 Task: Look for space in Gaya, India from 2nd September, 2023 to 10th September, 2023 for 1 adult in price range Rs.5000 to Rs.16000. Place can be private room with 1  bedroom having 1 bed and 1 bathroom. Property type can be house, flat, guest house, hotel. Amenities needed are: washing machine. Booking option can be shelf check-in. Required host language is English.
Action: Mouse moved to (433, 110)
Screenshot: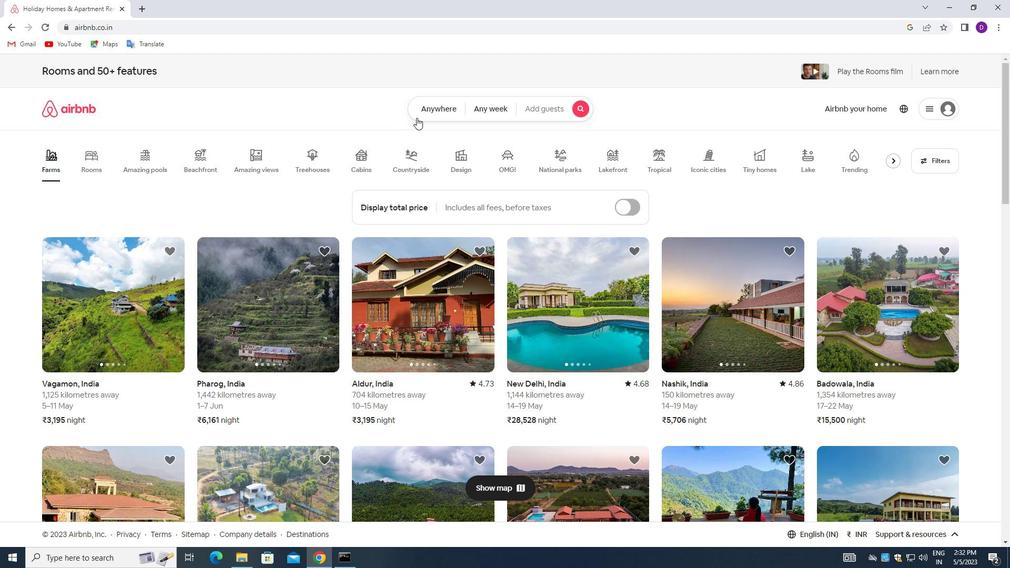 
Action: Mouse pressed left at (433, 110)
Screenshot: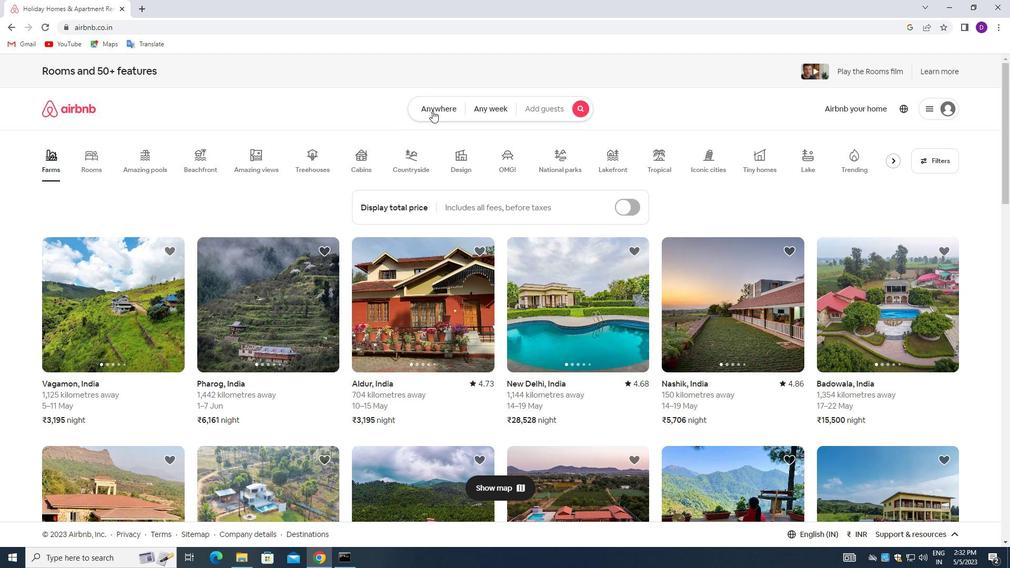
Action: Mouse moved to (397, 151)
Screenshot: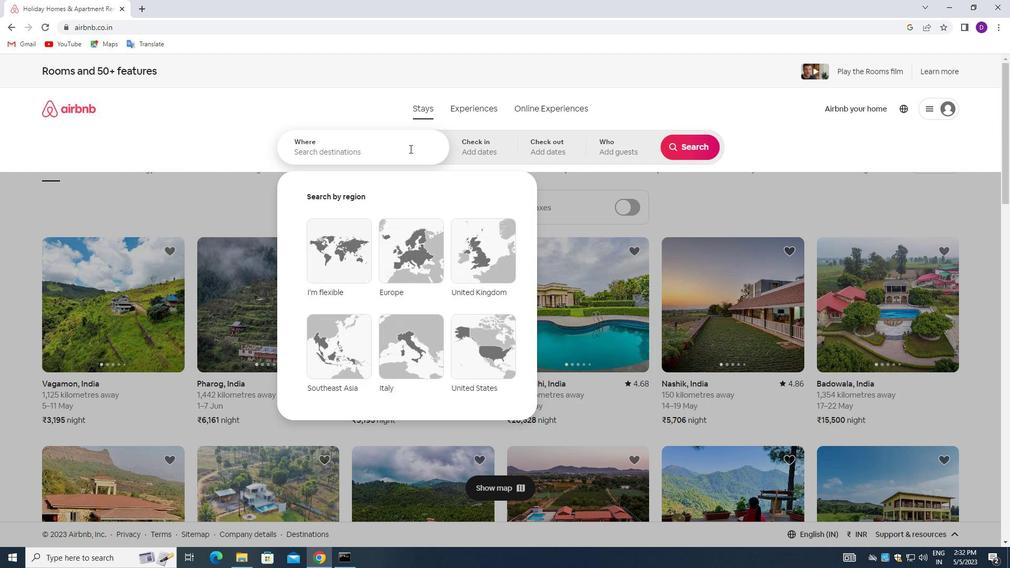 
Action: Mouse pressed left at (397, 151)
Screenshot: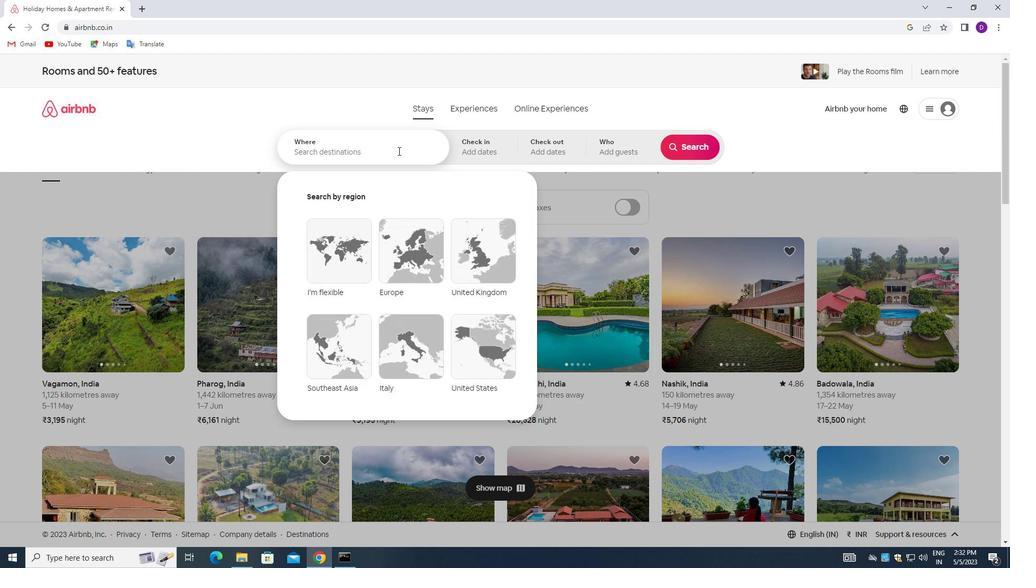 
Action: Mouse moved to (243, 131)
Screenshot: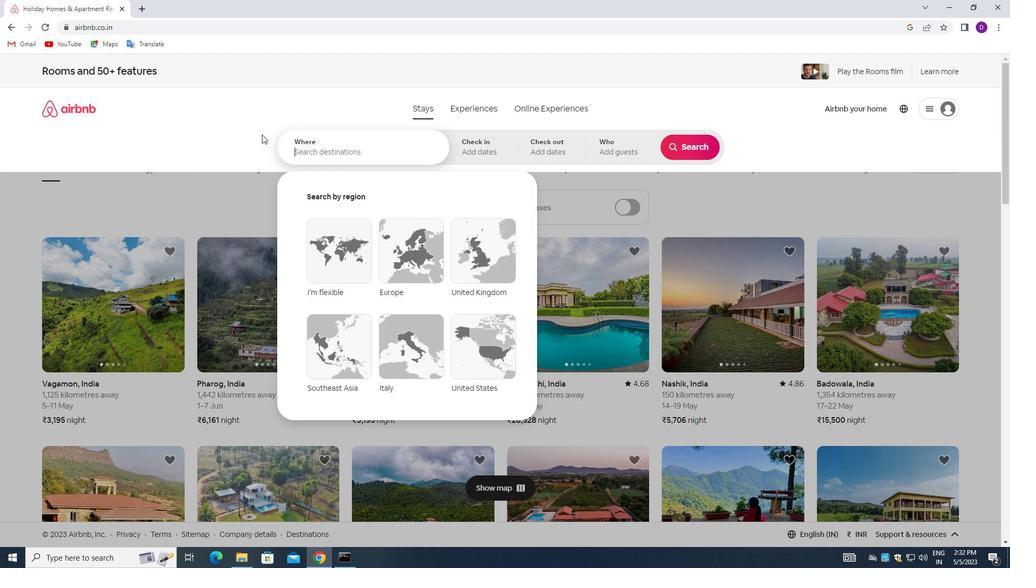 
Action: Key pressed <Key.shift_r>Gaya,<Key.space><Key.shift>INDIA<Key.enter>
Screenshot: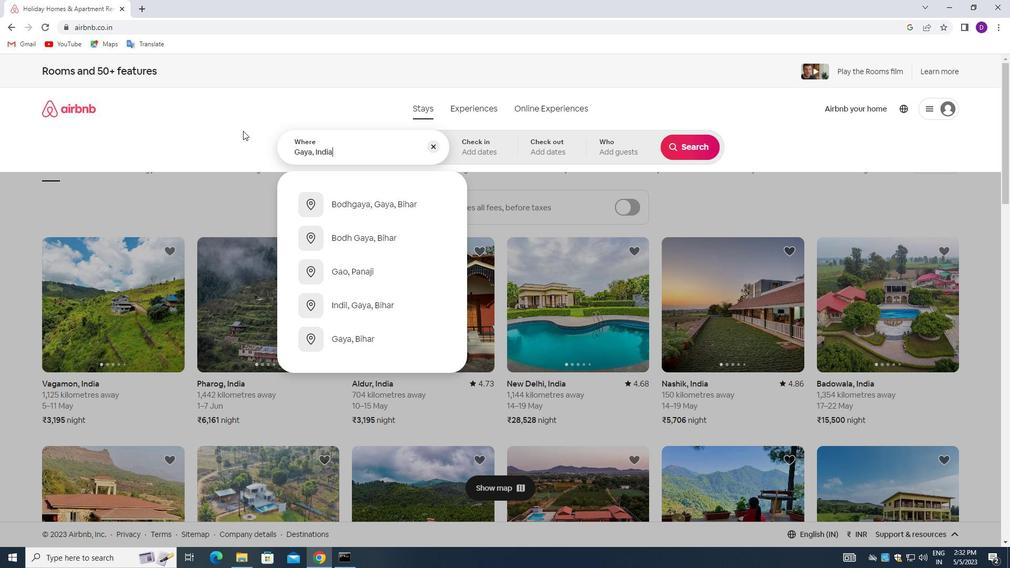 
Action: Mouse moved to (682, 232)
Screenshot: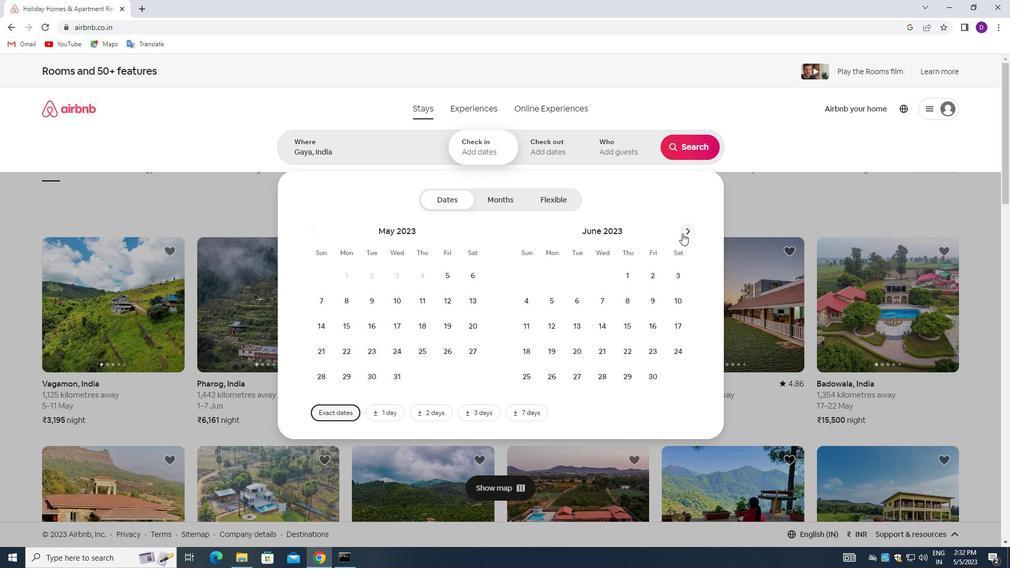 
Action: Mouse pressed left at (682, 232)
Screenshot: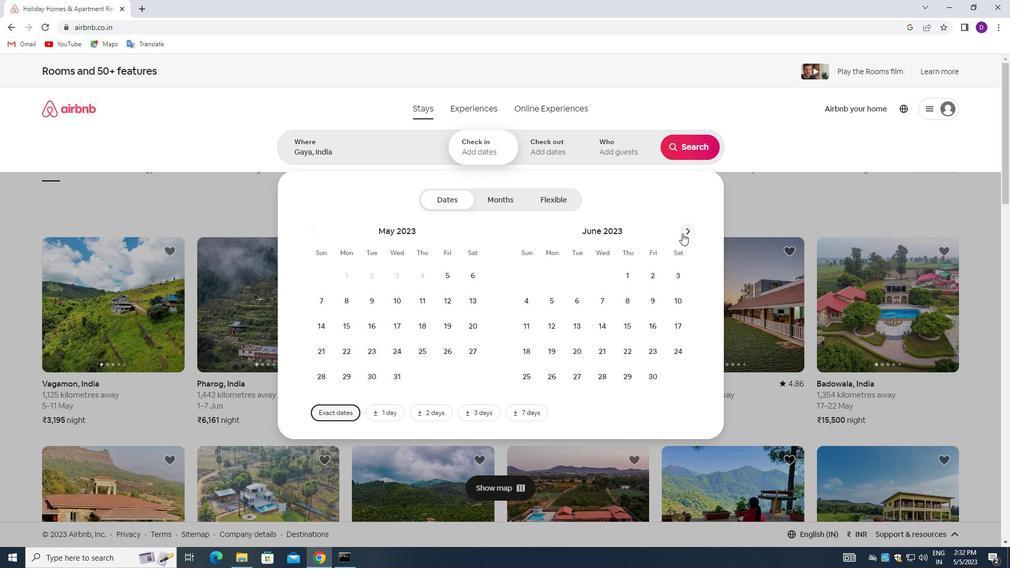 
Action: Mouse pressed left at (682, 232)
Screenshot: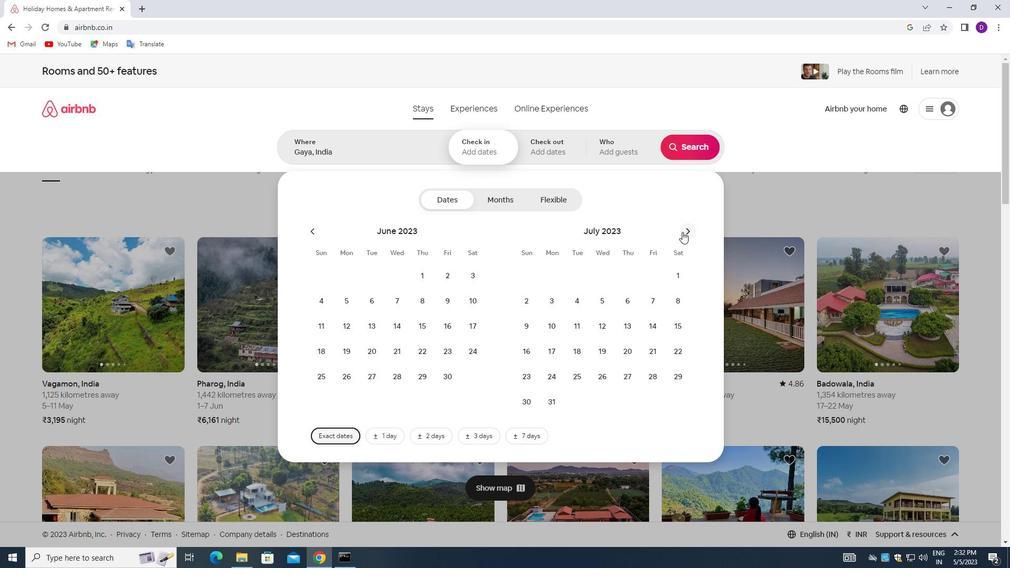 
Action: Mouse pressed left at (682, 232)
Screenshot: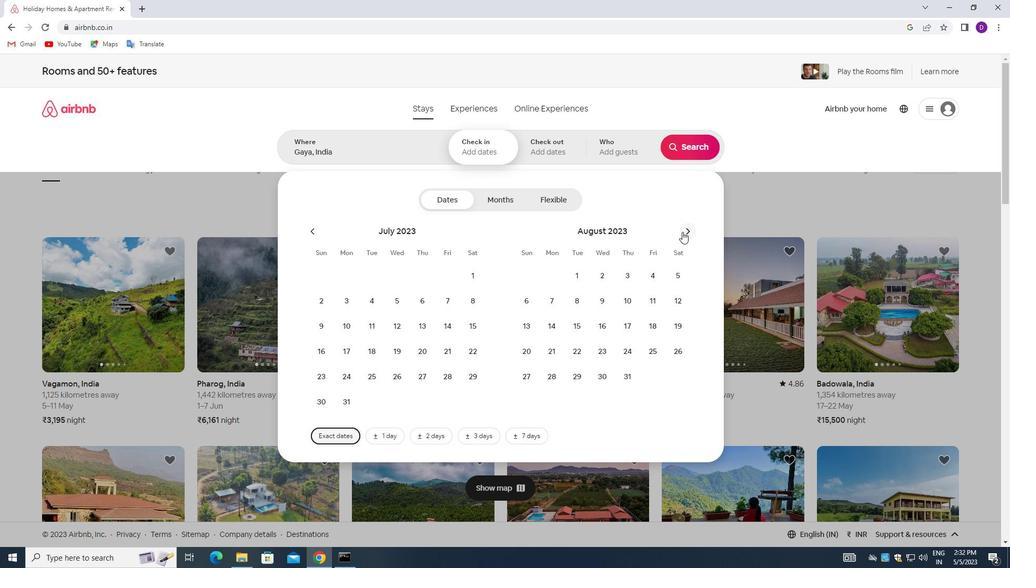 
Action: Mouse moved to (671, 271)
Screenshot: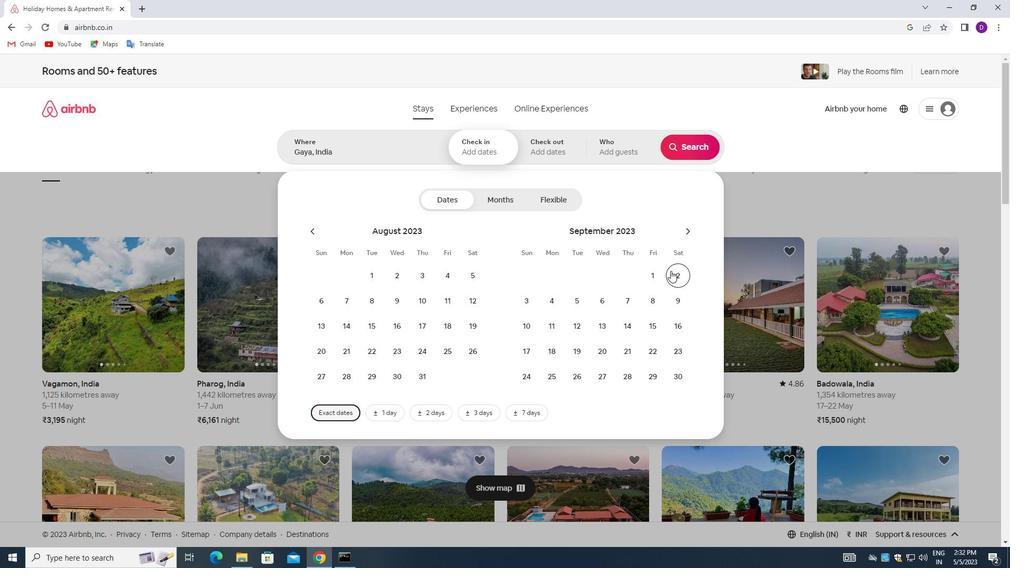 
Action: Mouse pressed left at (671, 271)
Screenshot: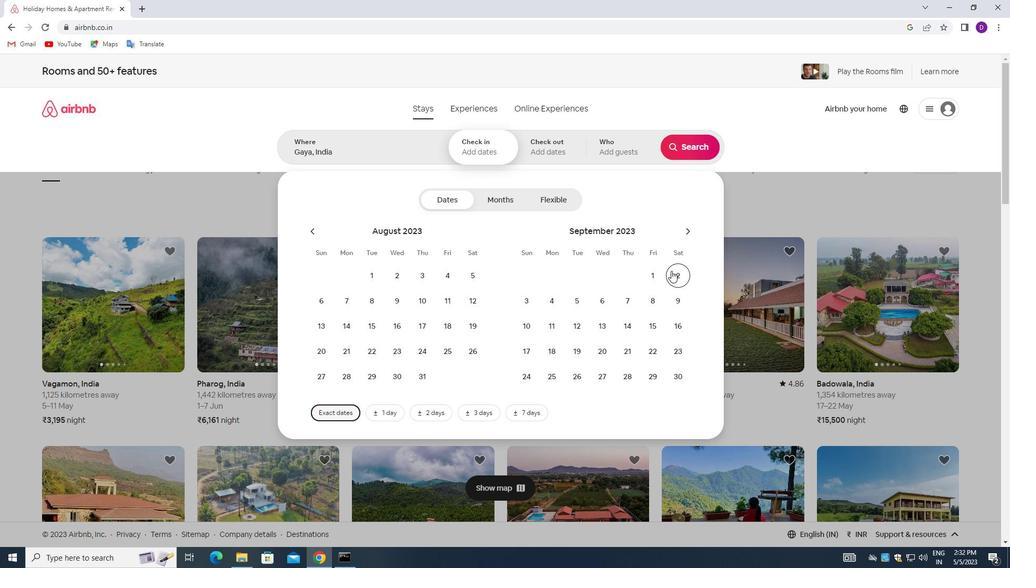 
Action: Mouse moved to (520, 323)
Screenshot: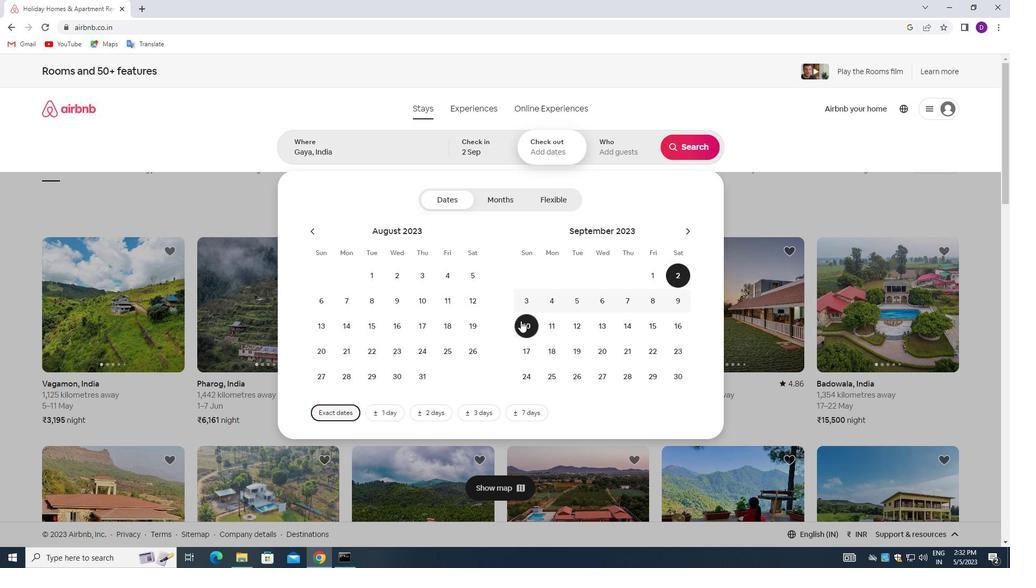 
Action: Mouse pressed left at (520, 323)
Screenshot: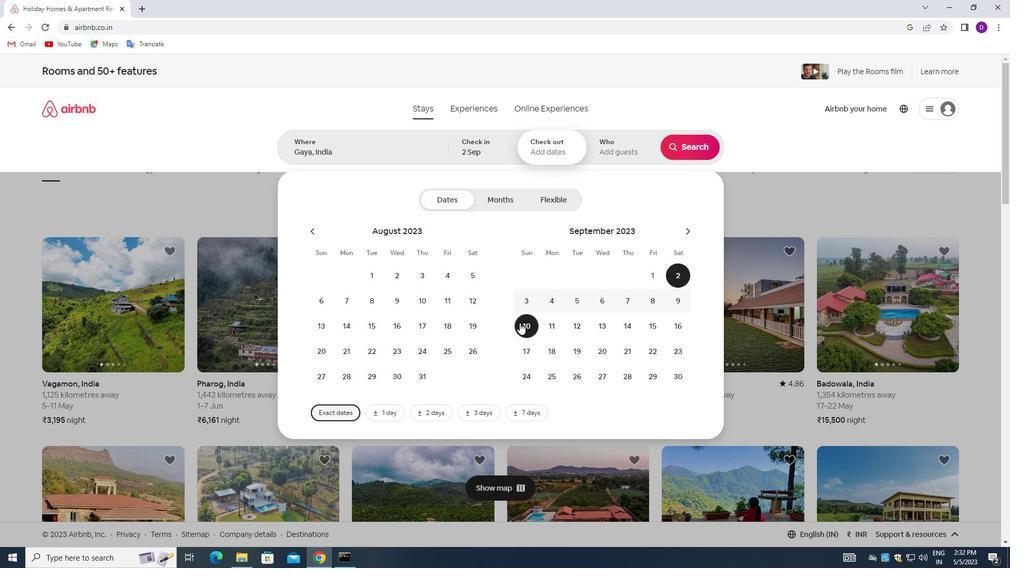 
Action: Mouse moved to (606, 142)
Screenshot: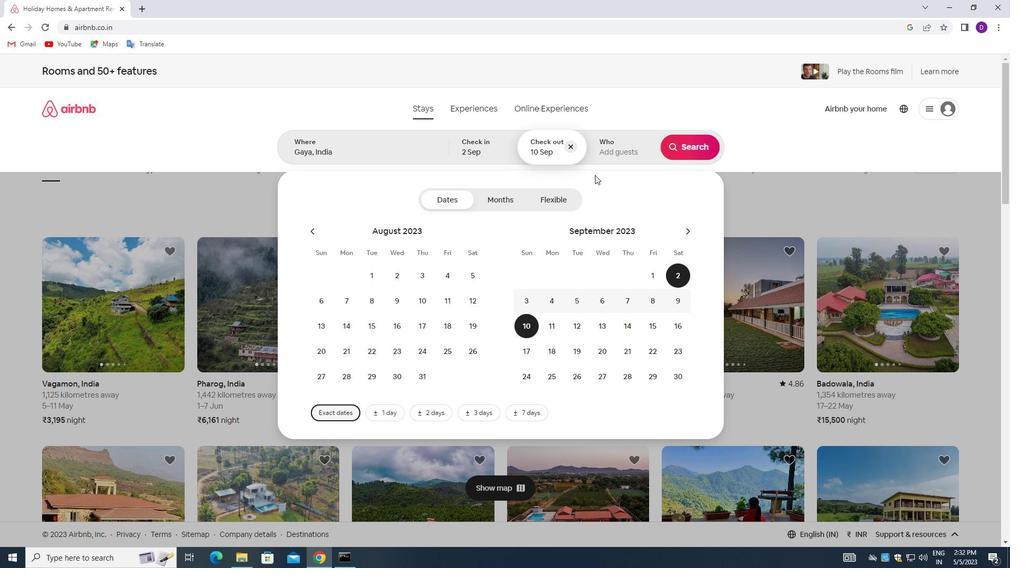 
Action: Mouse pressed left at (606, 142)
Screenshot: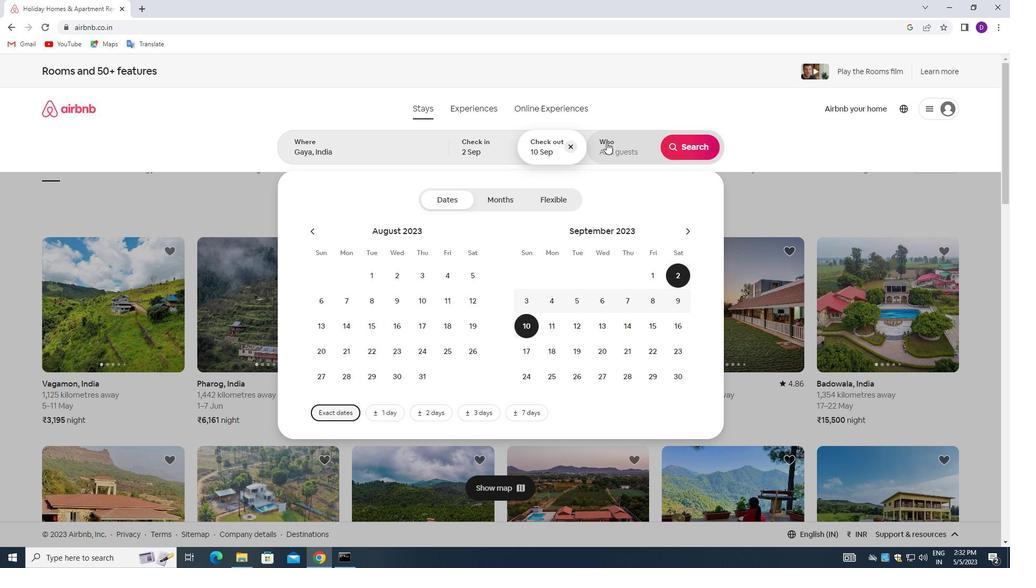 
Action: Mouse moved to (693, 208)
Screenshot: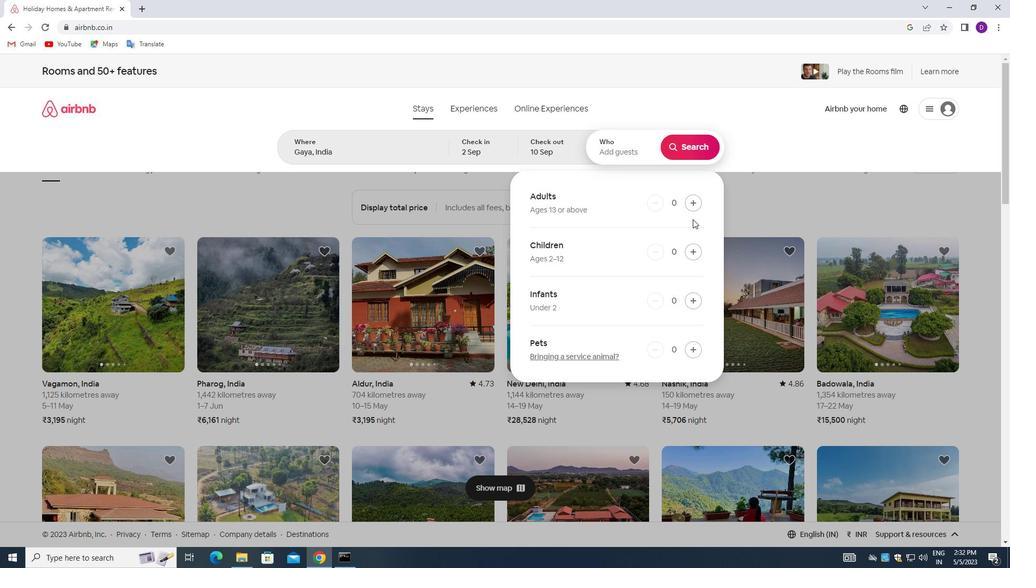 
Action: Mouse pressed left at (693, 208)
Screenshot: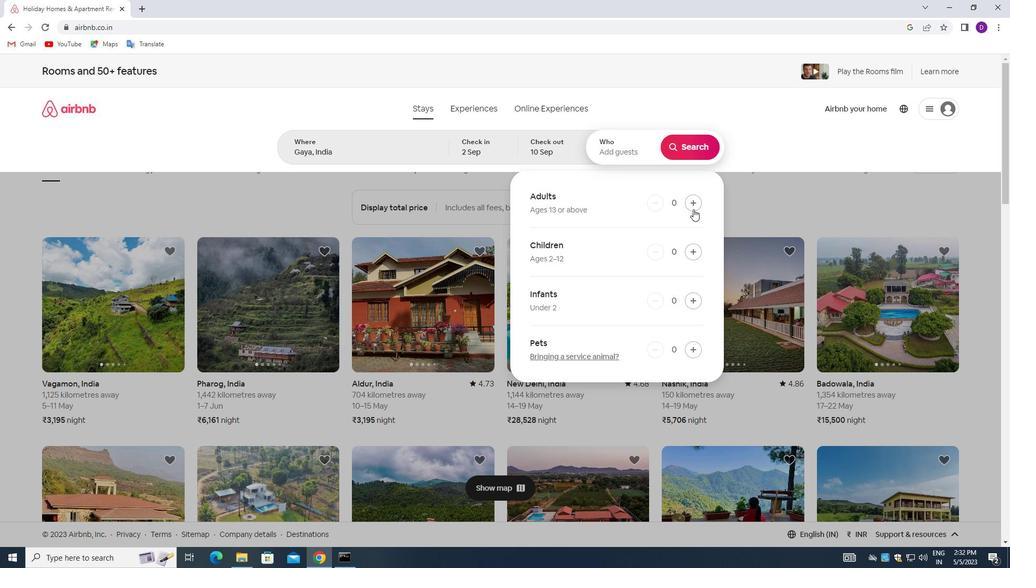 
Action: Mouse moved to (683, 148)
Screenshot: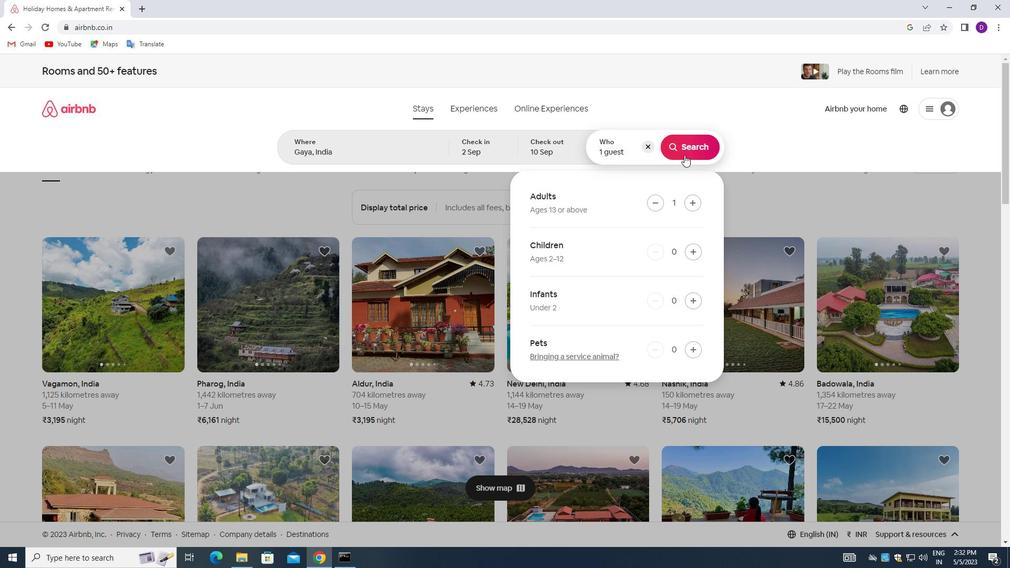 
Action: Mouse pressed left at (683, 148)
Screenshot: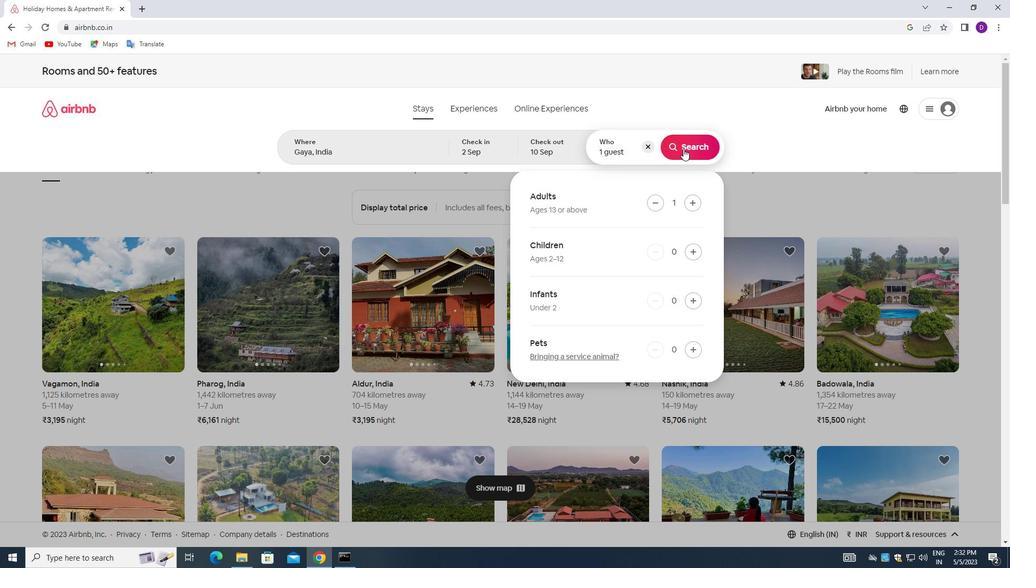 
Action: Mouse moved to (955, 114)
Screenshot: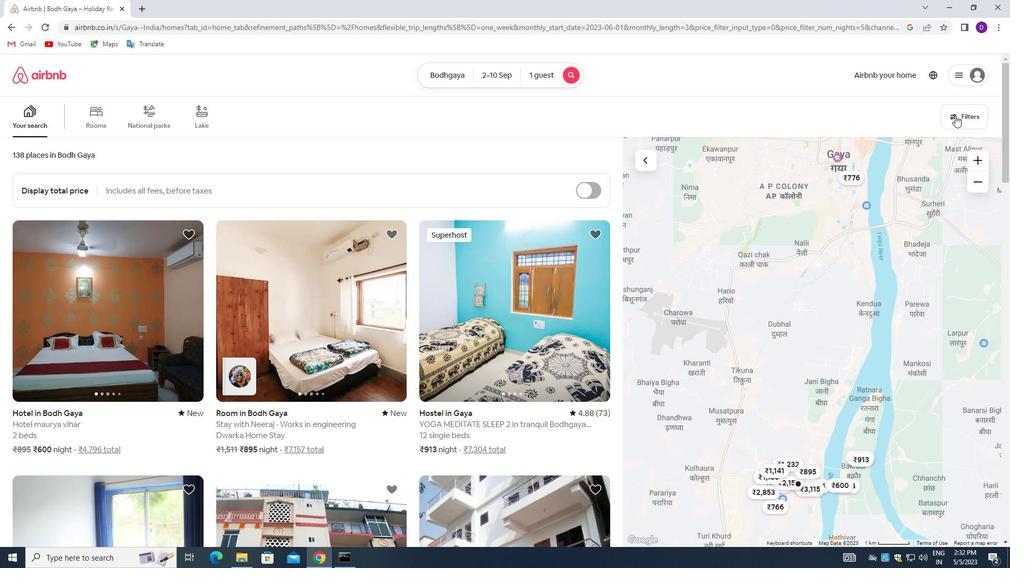 
Action: Mouse pressed left at (955, 114)
Screenshot: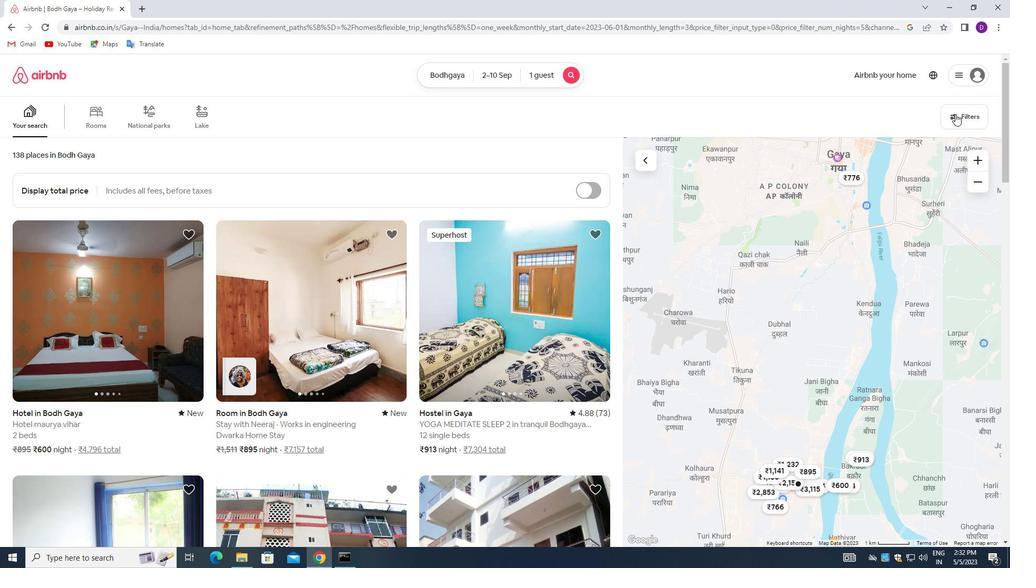 
Action: Mouse moved to (432, 324)
Screenshot: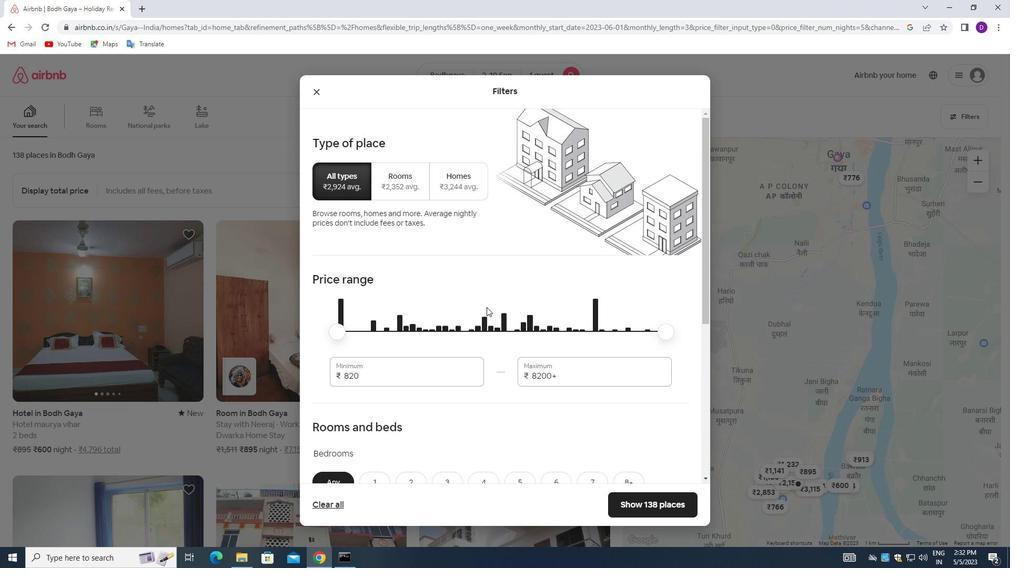 
Action: Mouse scrolled (432, 323) with delta (0, 0)
Screenshot: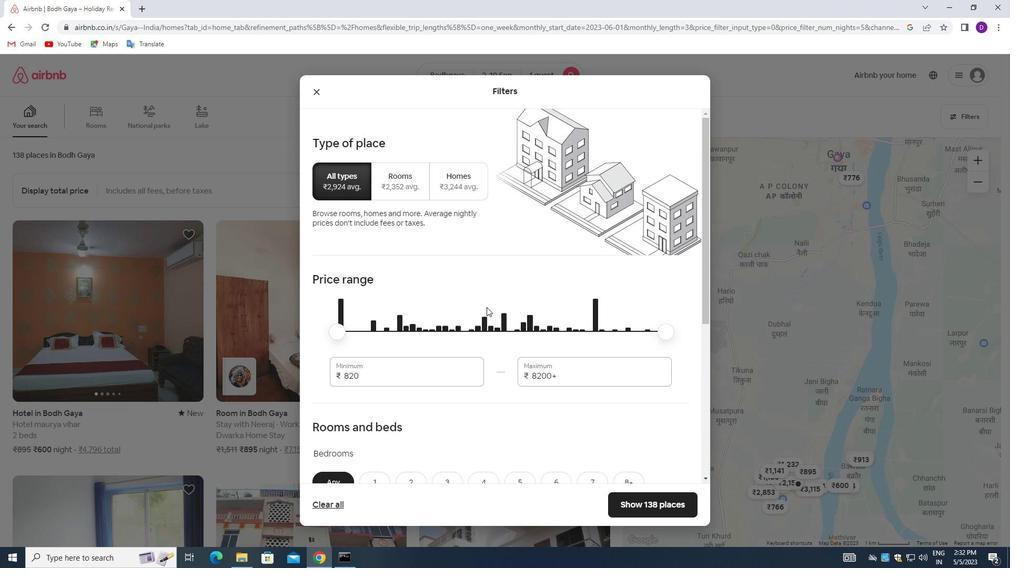 
Action: Mouse moved to (366, 320)
Screenshot: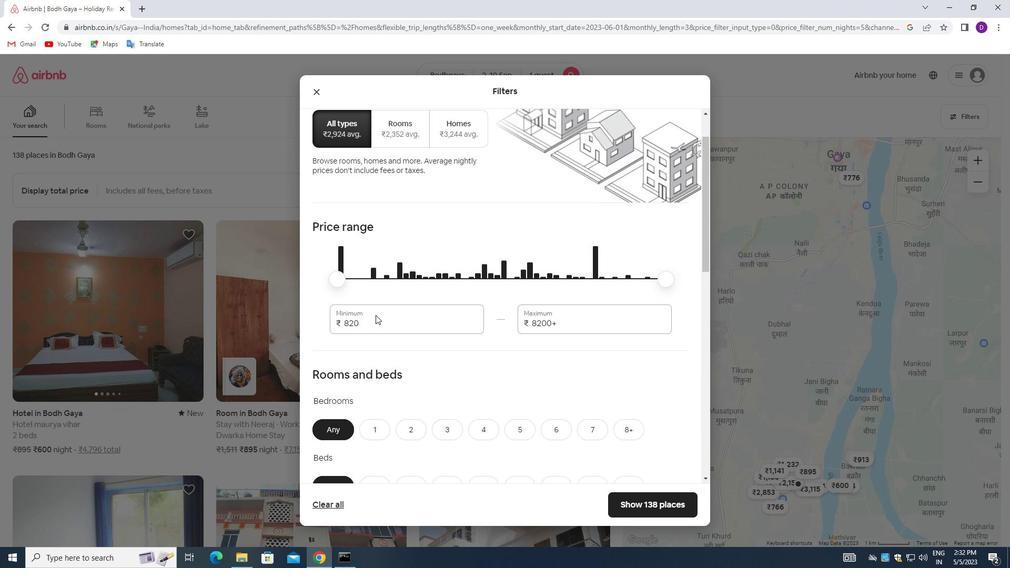 
Action: Mouse pressed left at (366, 320)
Screenshot: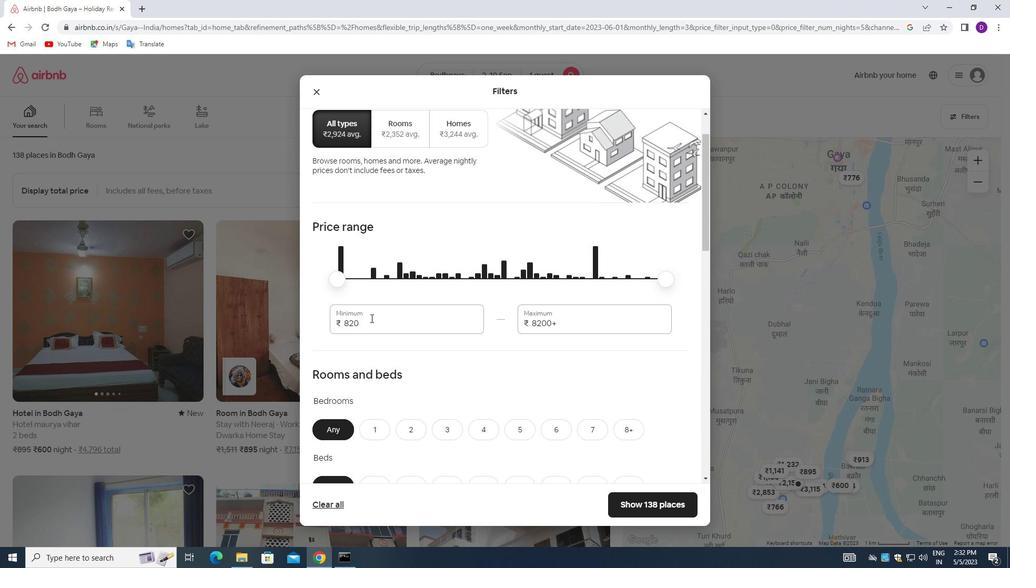
Action: Mouse pressed left at (366, 320)
Screenshot: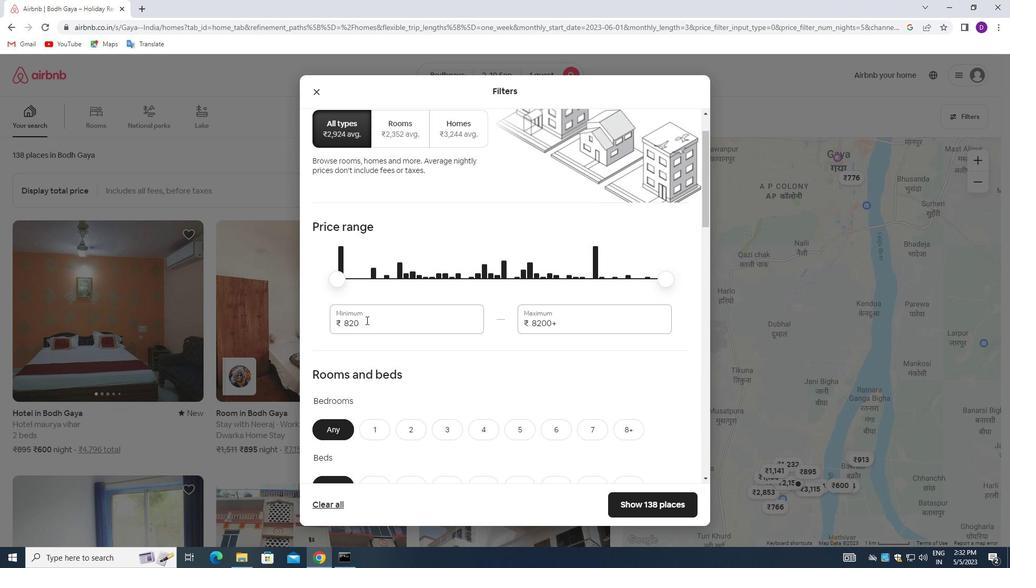 
Action: Key pressed 5000<Key.tab>16000
Screenshot: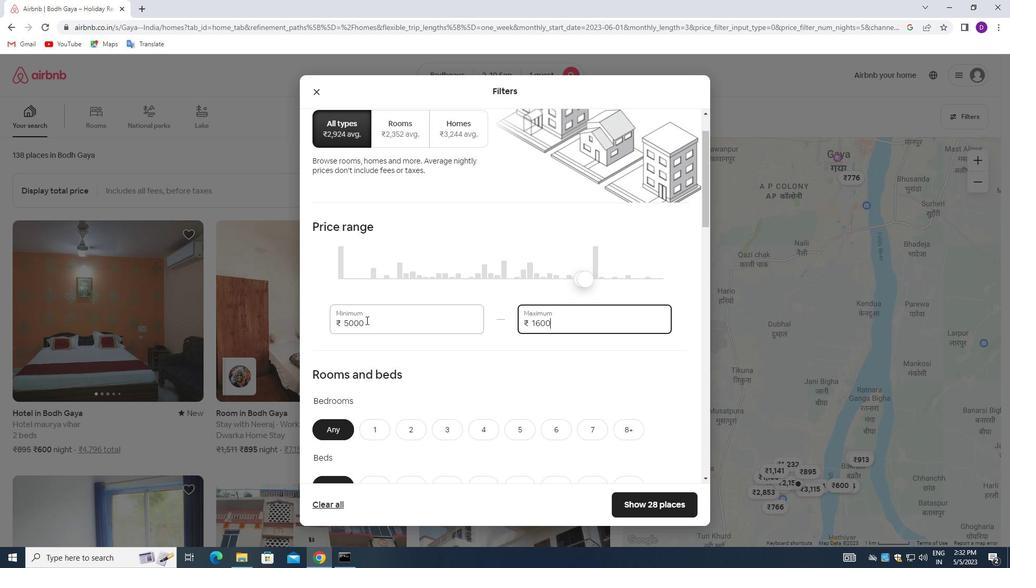 
Action: Mouse moved to (440, 336)
Screenshot: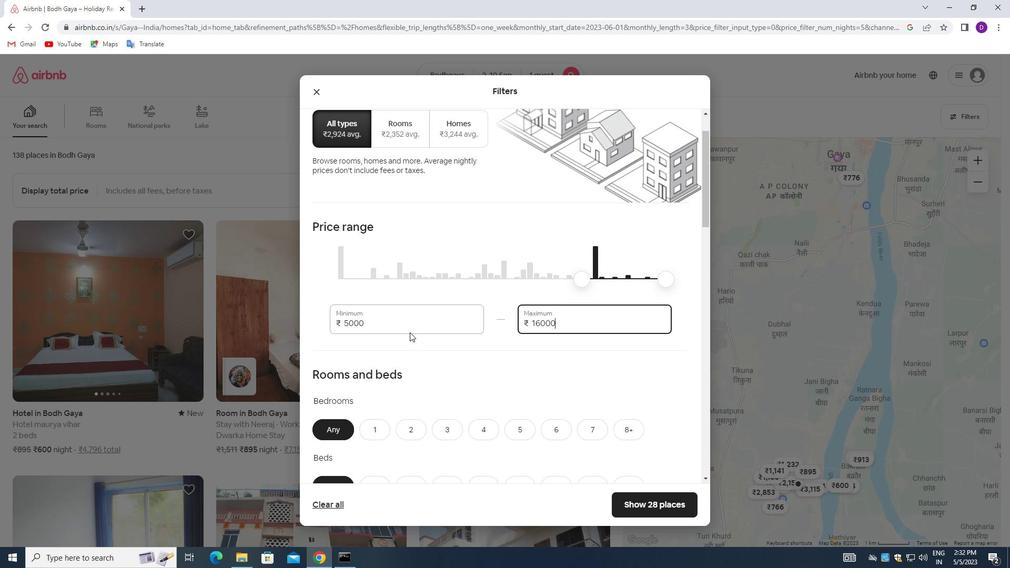 
Action: Mouse scrolled (440, 335) with delta (0, 0)
Screenshot: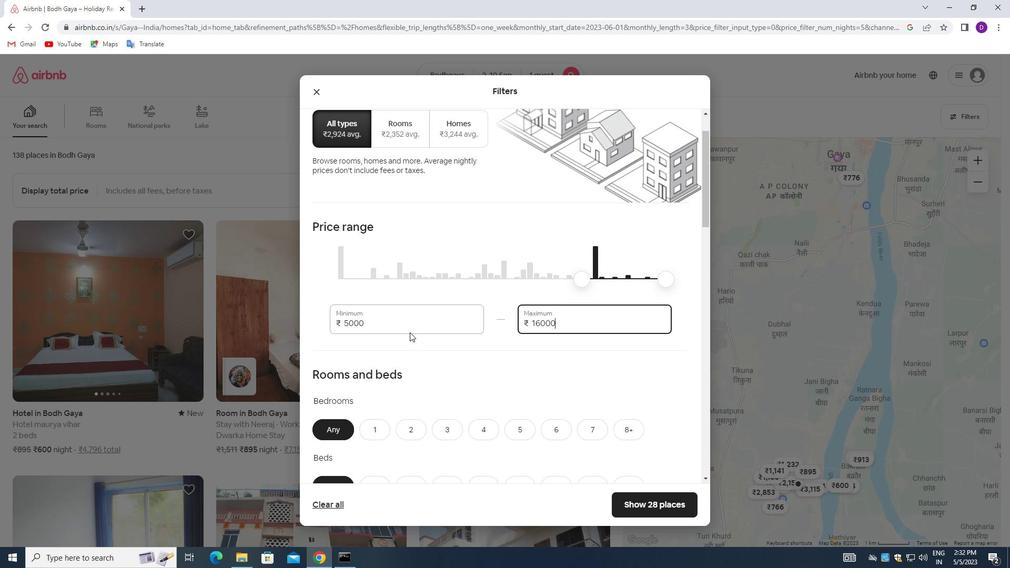 
Action: Mouse moved to (442, 336)
Screenshot: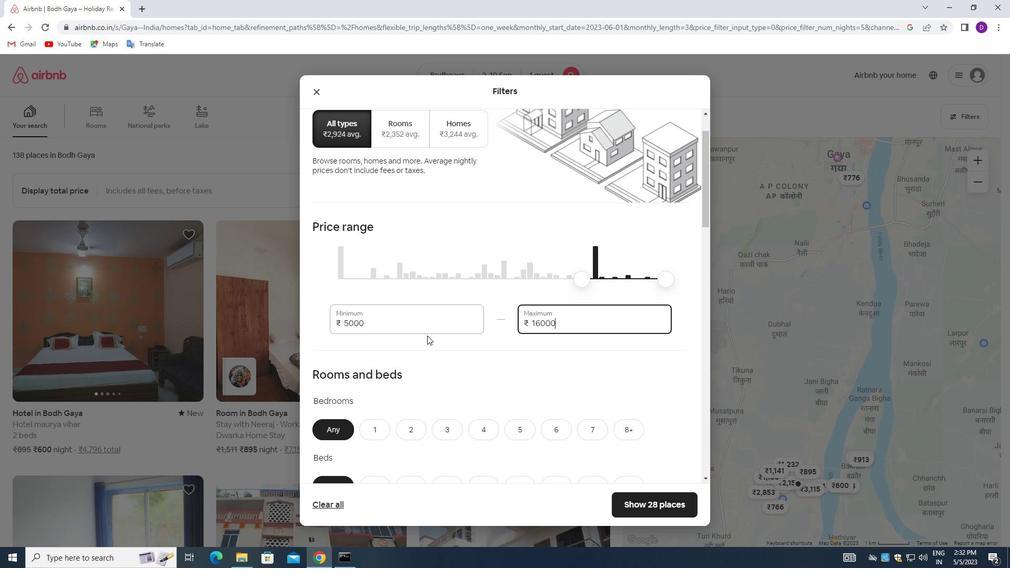 
Action: Mouse scrolled (442, 336) with delta (0, 0)
Screenshot: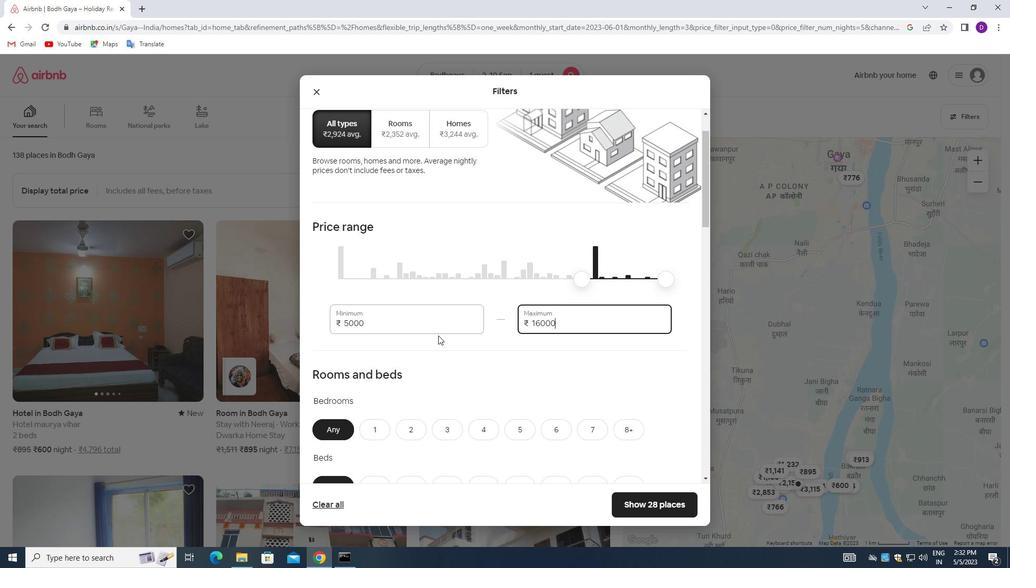 
Action: Mouse scrolled (442, 336) with delta (0, 0)
Screenshot: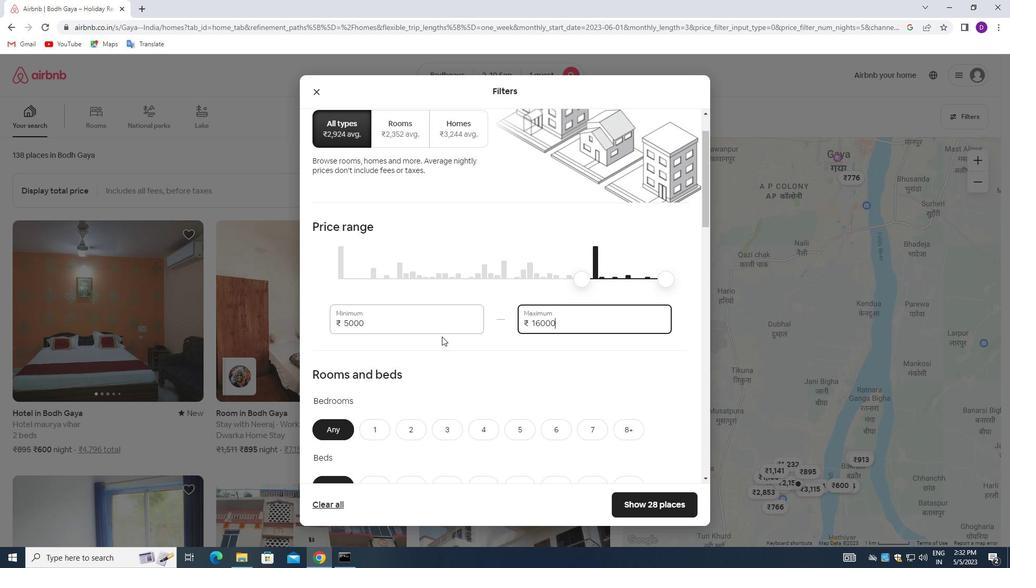
Action: Mouse moved to (373, 277)
Screenshot: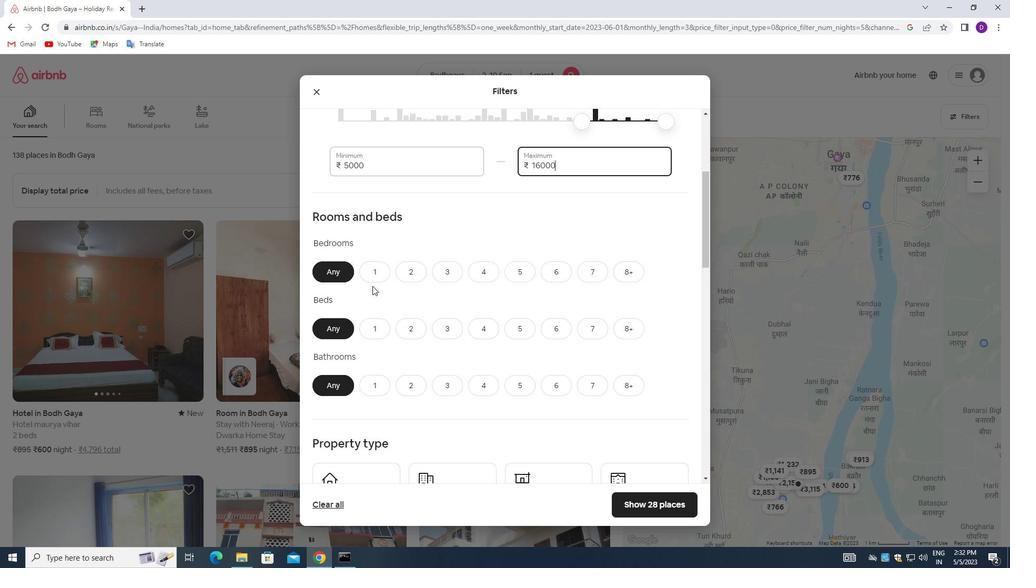 
Action: Mouse pressed left at (373, 277)
Screenshot: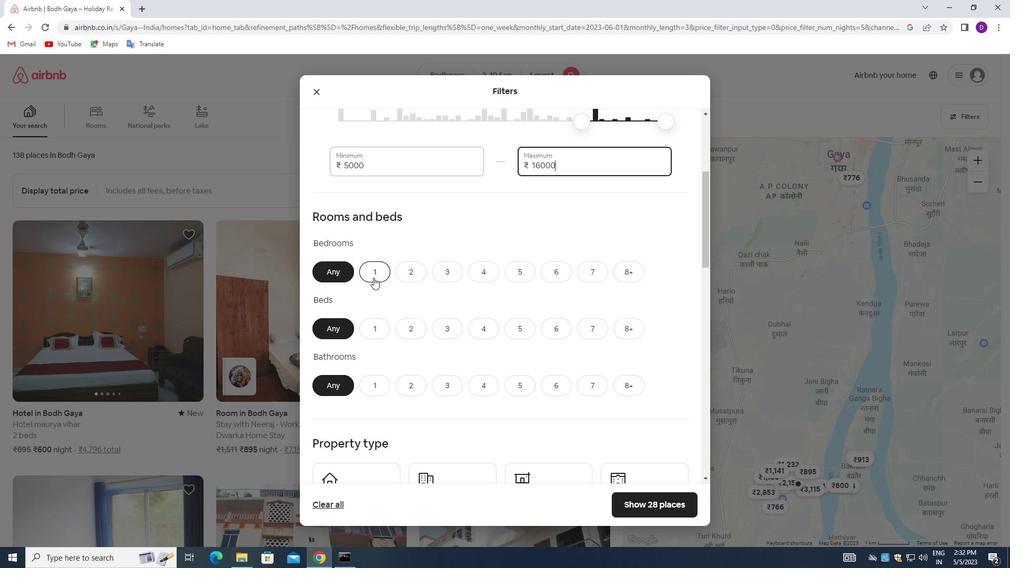 
Action: Mouse moved to (370, 326)
Screenshot: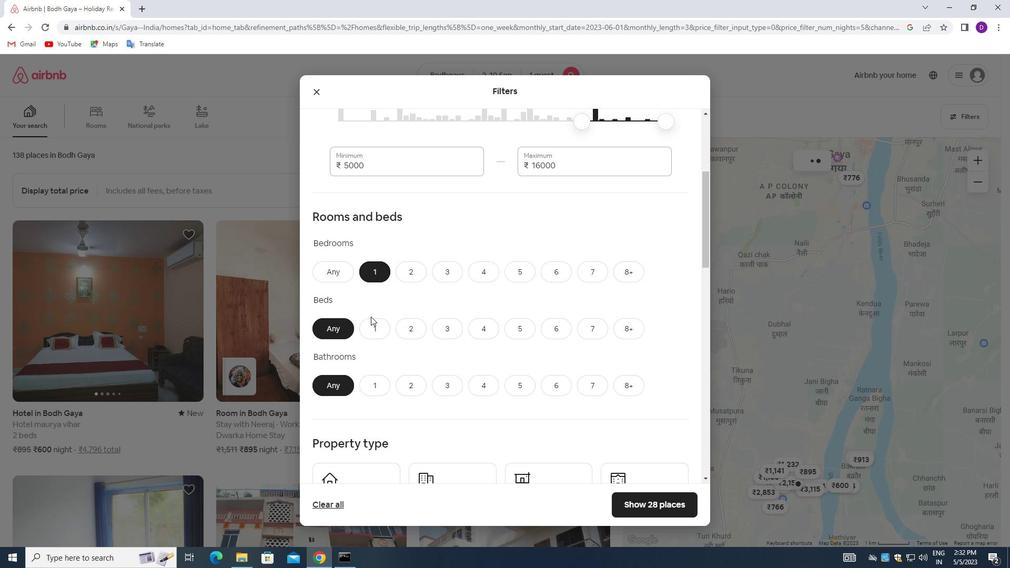 
Action: Mouse pressed left at (370, 326)
Screenshot: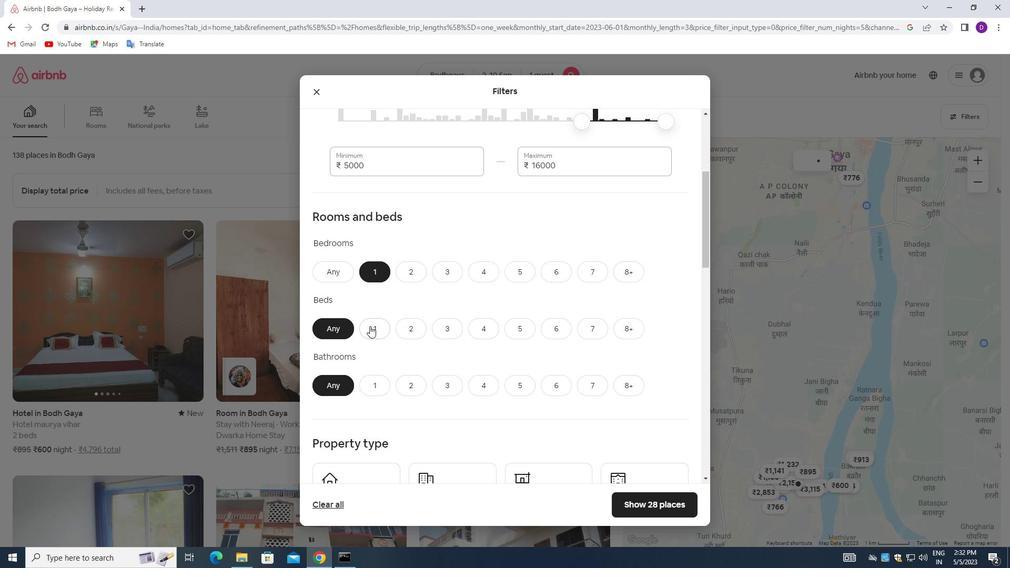 
Action: Mouse moved to (375, 380)
Screenshot: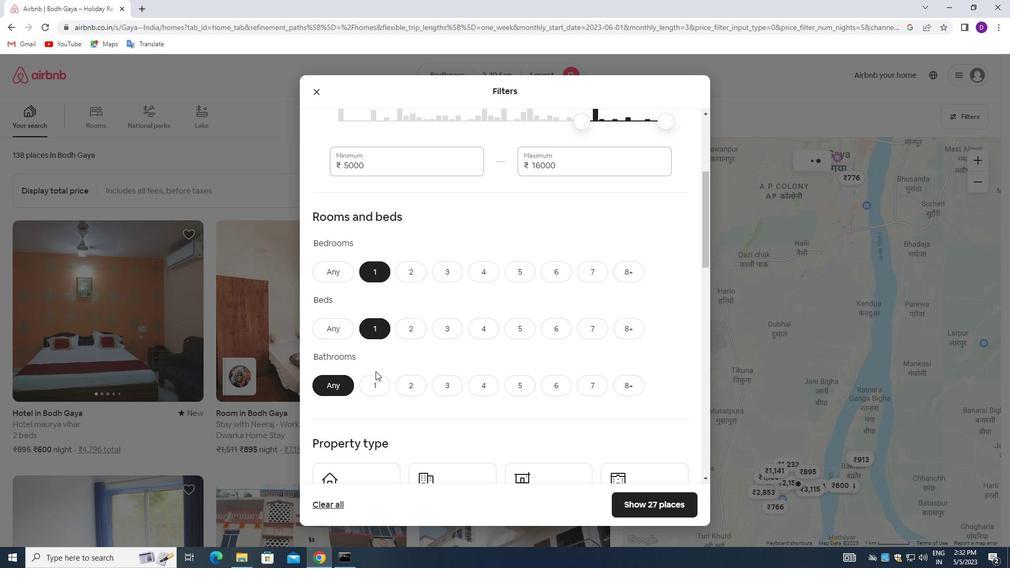 
Action: Mouse pressed left at (375, 380)
Screenshot: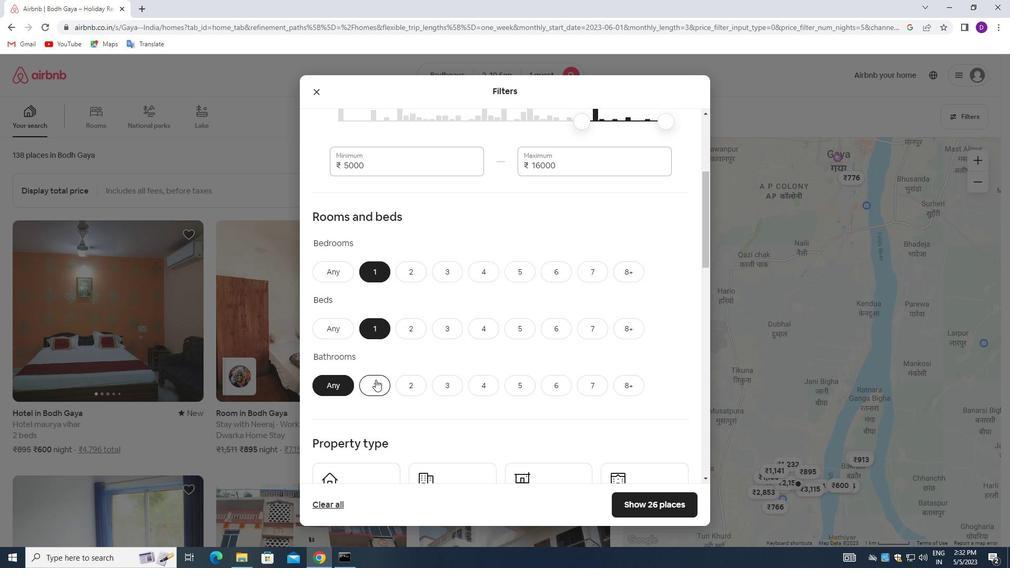 
Action: Mouse moved to (416, 336)
Screenshot: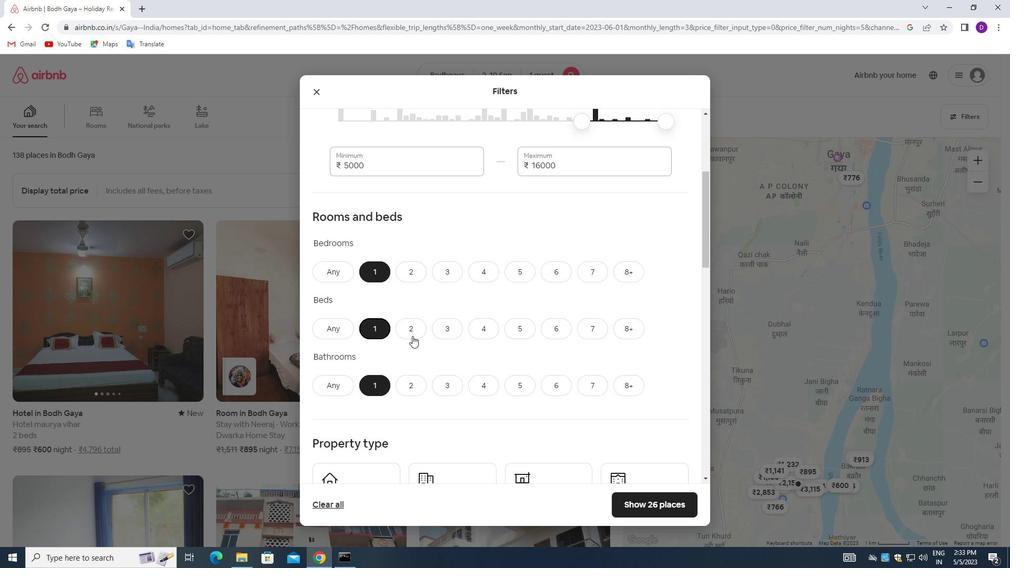 
Action: Mouse scrolled (416, 336) with delta (0, 0)
Screenshot: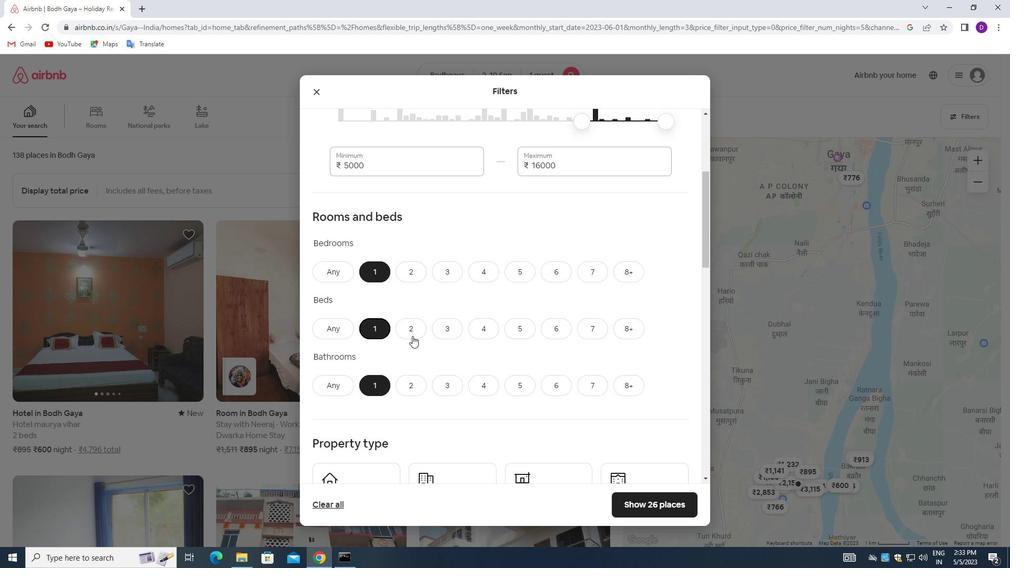 
Action: Mouse moved to (423, 328)
Screenshot: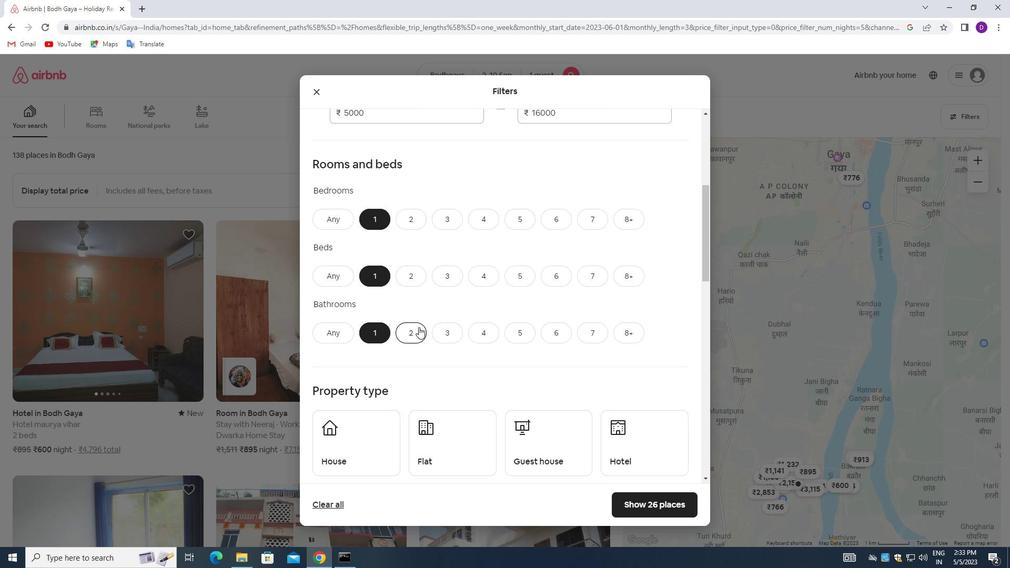 
Action: Mouse scrolled (423, 328) with delta (0, 0)
Screenshot: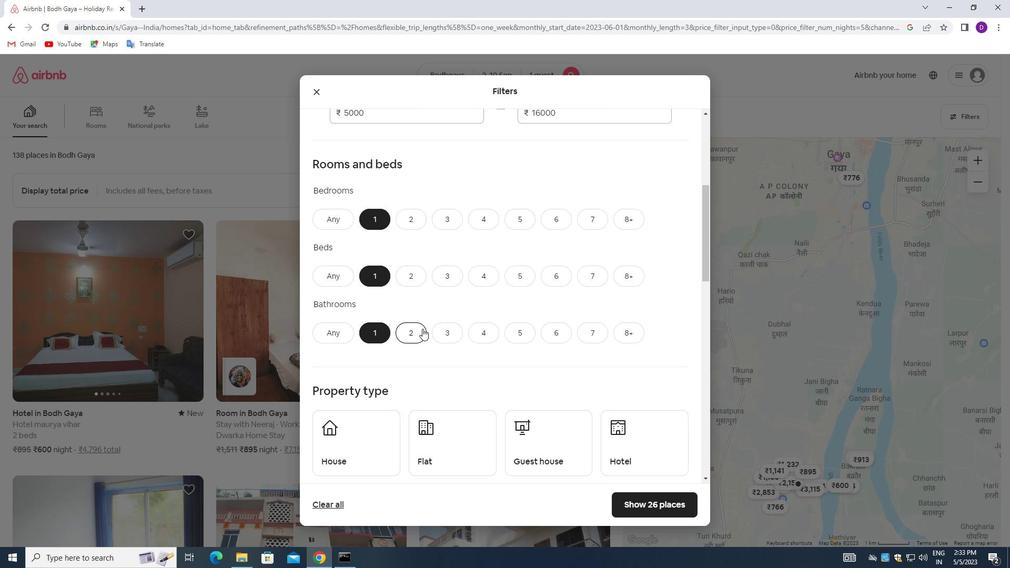
Action: Mouse moved to (424, 328)
Screenshot: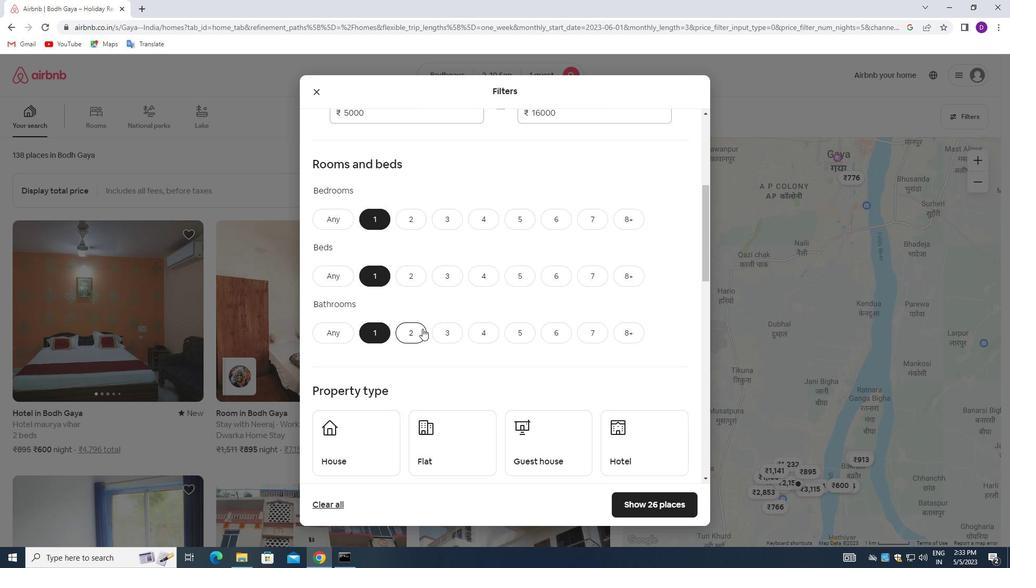
Action: Mouse scrolled (424, 328) with delta (0, 0)
Screenshot: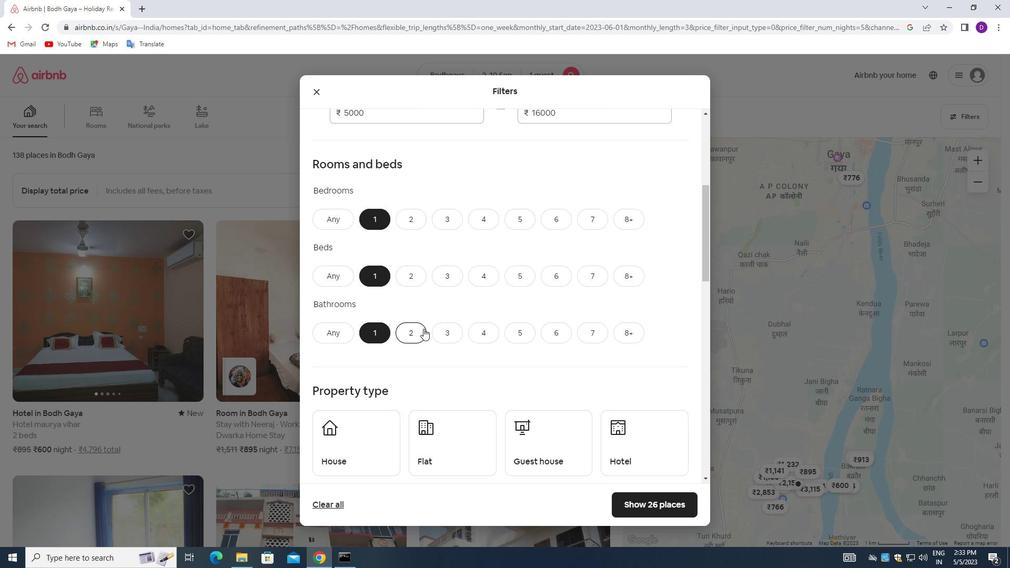 
Action: Mouse moved to (423, 328)
Screenshot: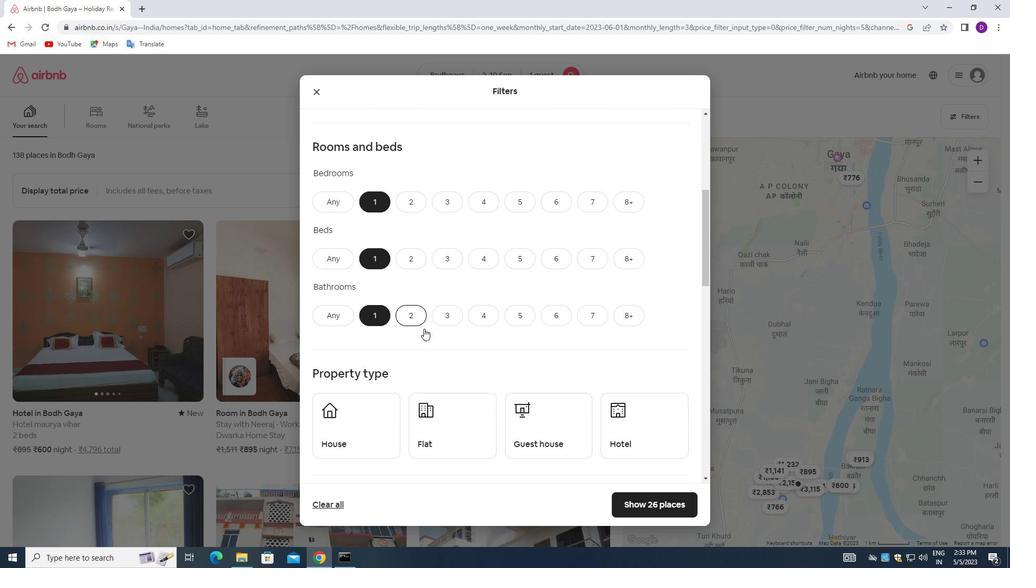 
Action: Mouse scrolled (423, 327) with delta (0, 0)
Screenshot: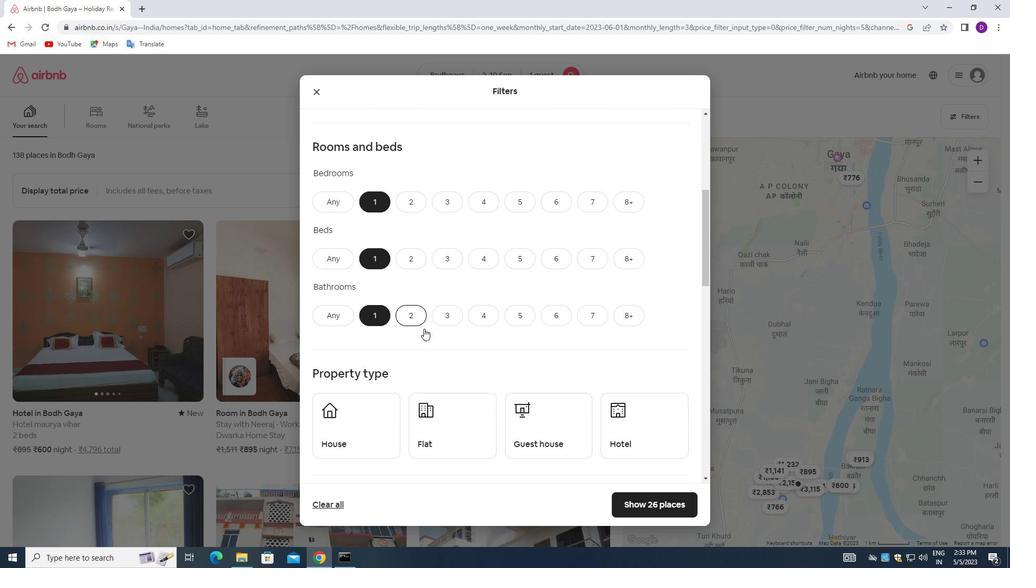 
Action: Mouse moved to (383, 294)
Screenshot: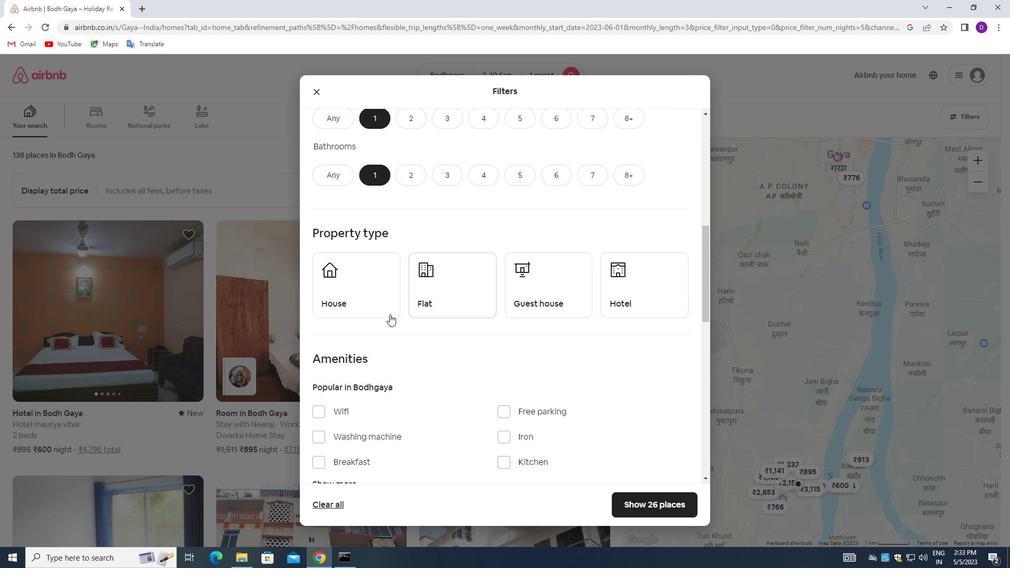 
Action: Mouse pressed left at (383, 294)
Screenshot: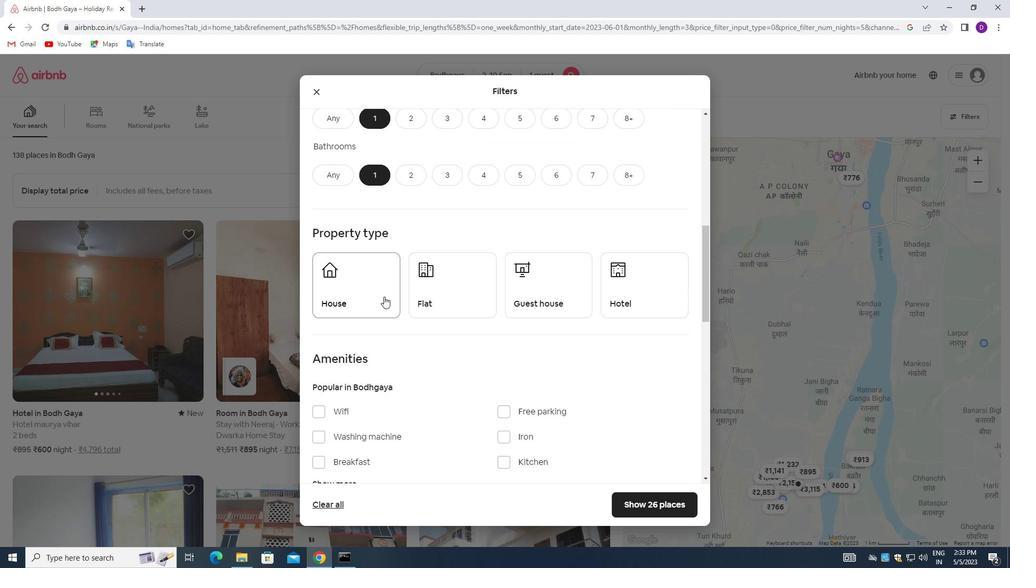 
Action: Mouse moved to (460, 293)
Screenshot: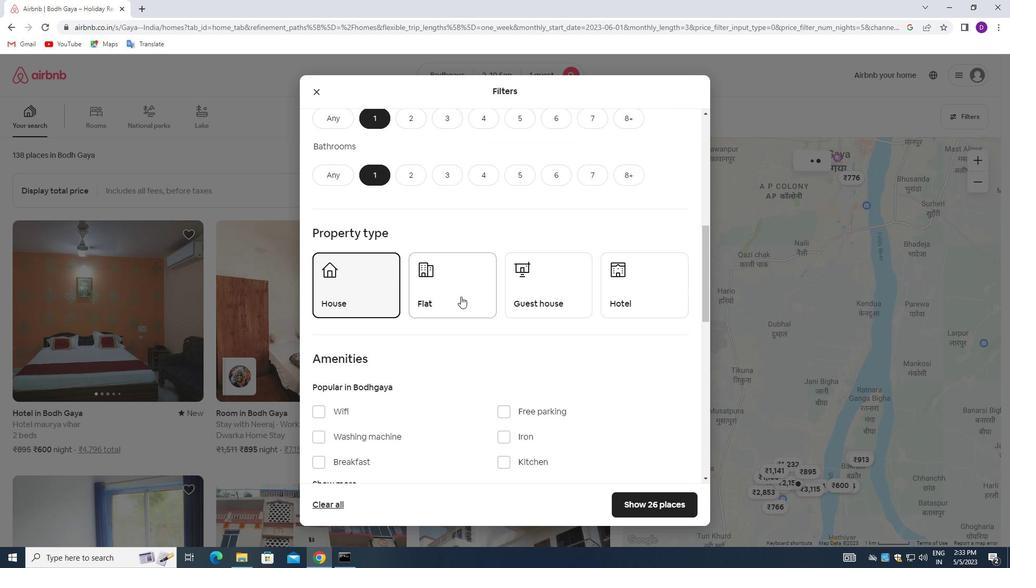
Action: Mouse pressed left at (460, 293)
Screenshot: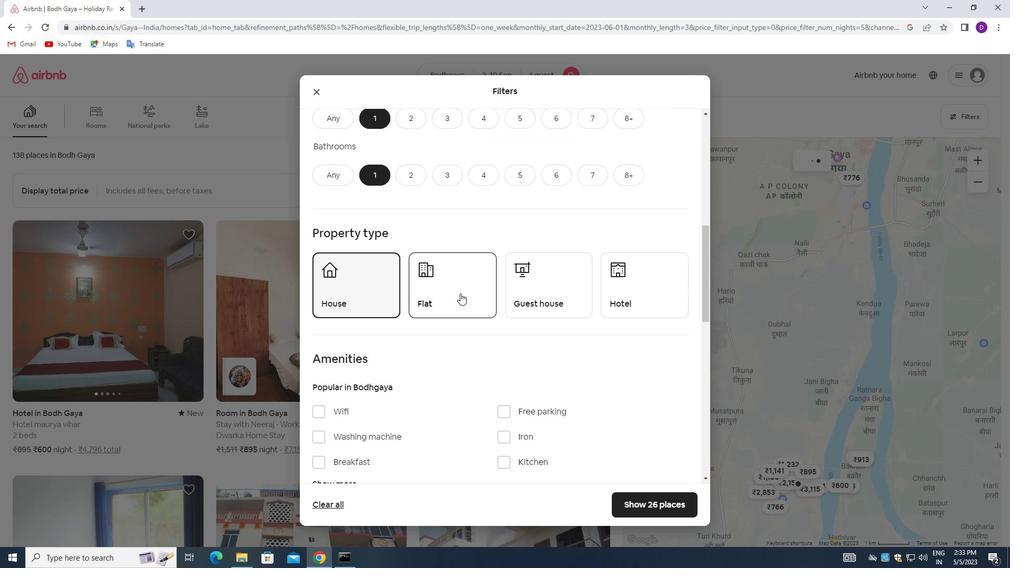 
Action: Mouse moved to (534, 289)
Screenshot: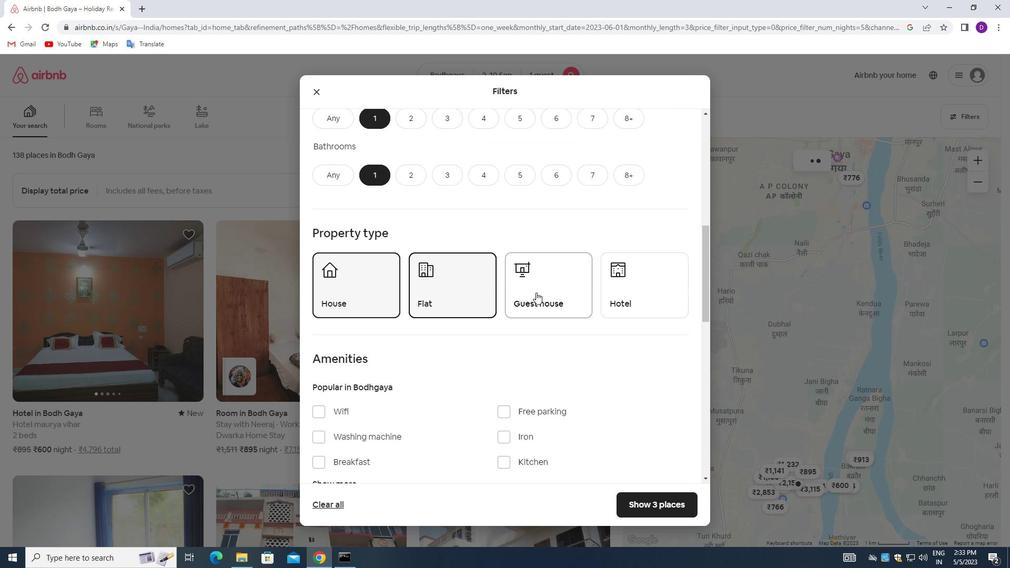 
Action: Mouse pressed left at (534, 289)
Screenshot: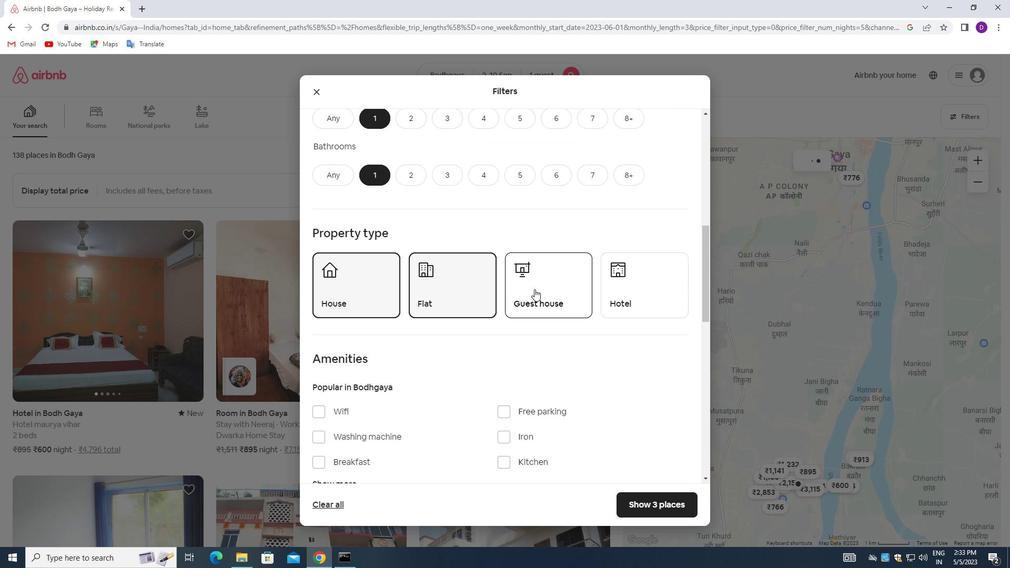 
Action: Mouse moved to (635, 293)
Screenshot: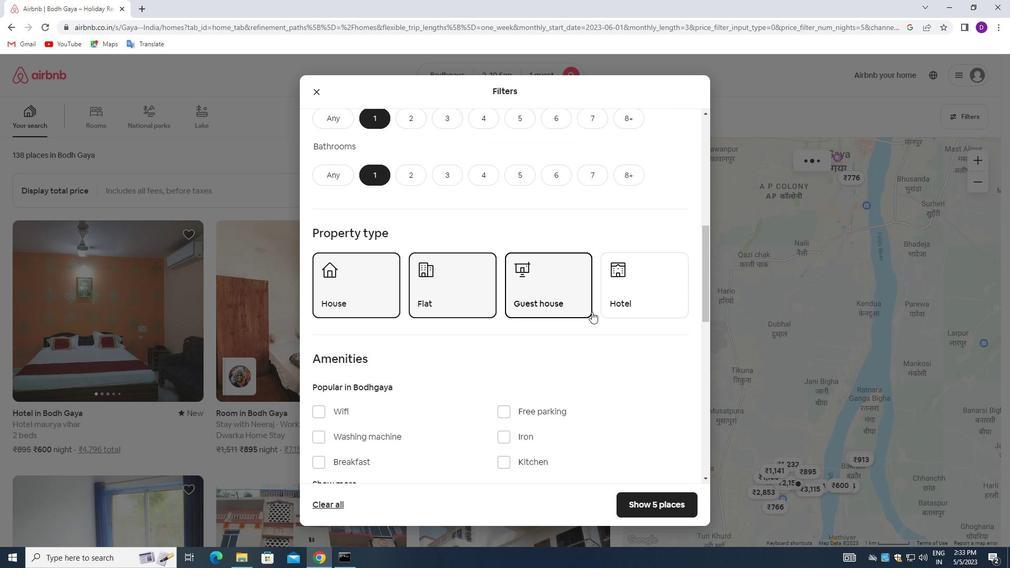 
Action: Mouse pressed left at (635, 293)
Screenshot: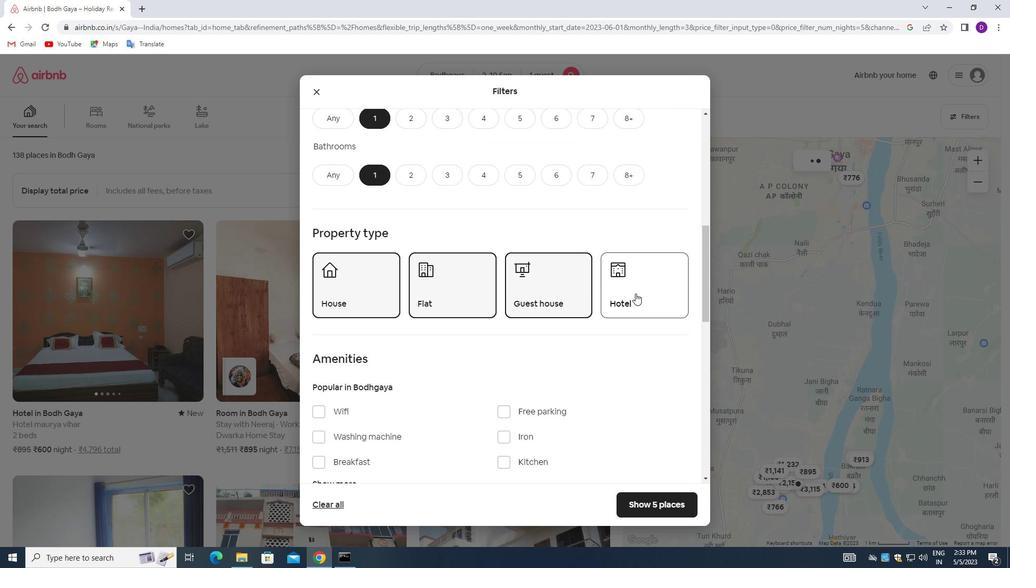 
Action: Mouse moved to (429, 328)
Screenshot: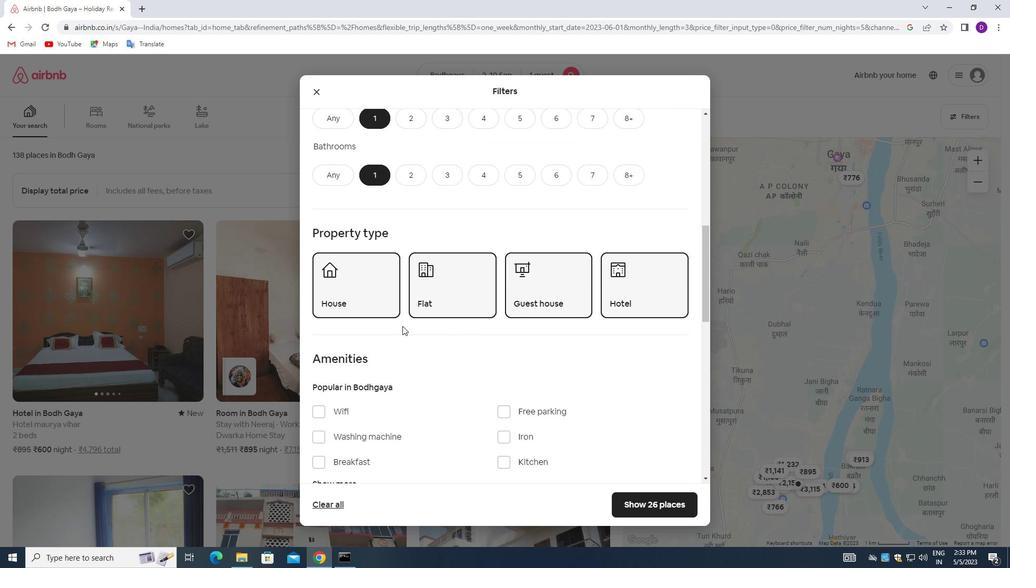 
Action: Mouse scrolled (429, 327) with delta (0, 0)
Screenshot: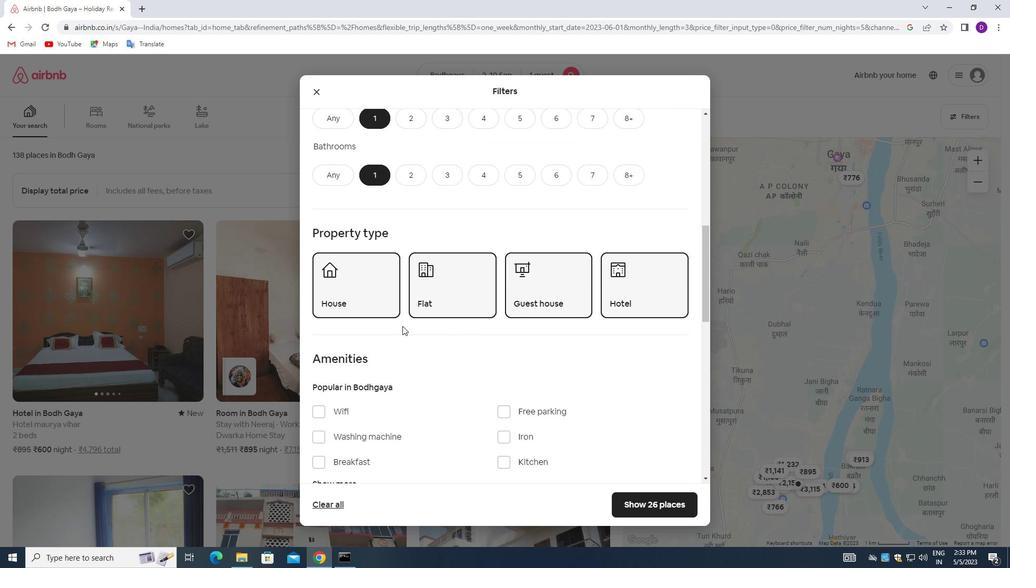 
Action: Mouse moved to (429, 328)
Screenshot: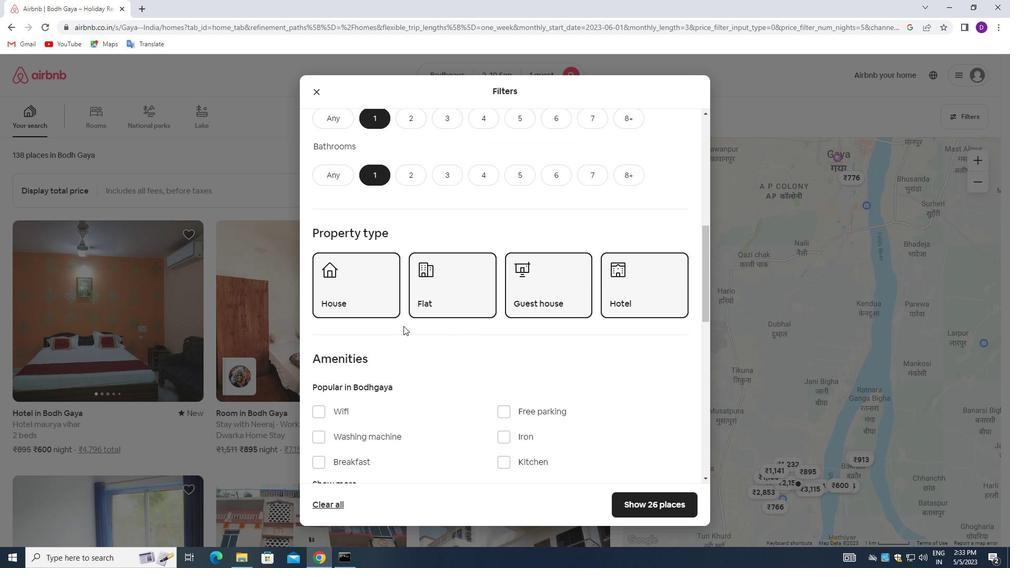 
Action: Mouse scrolled (429, 327) with delta (0, 0)
Screenshot: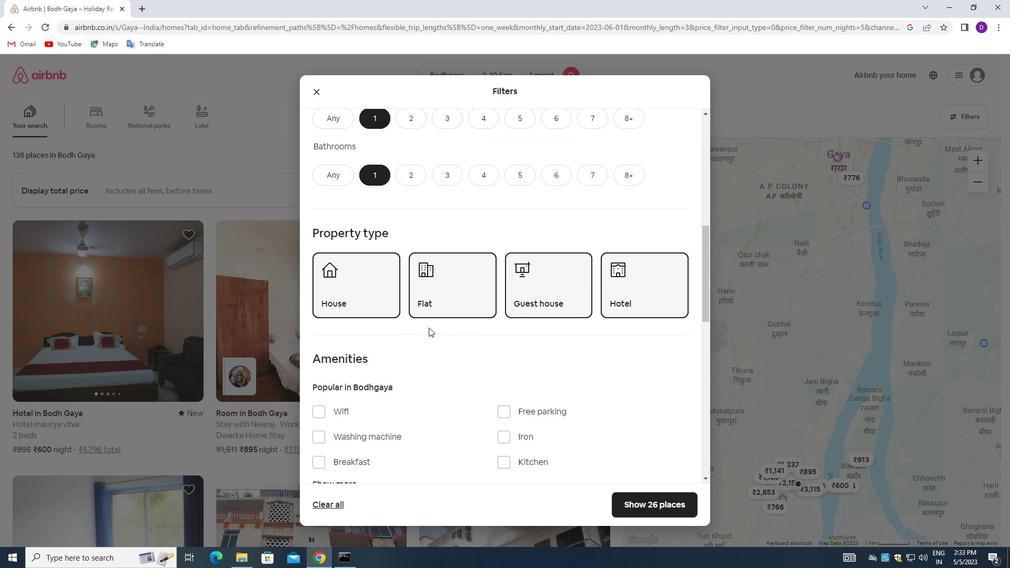 
Action: Mouse scrolled (429, 327) with delta (0, 0)
Screenshot: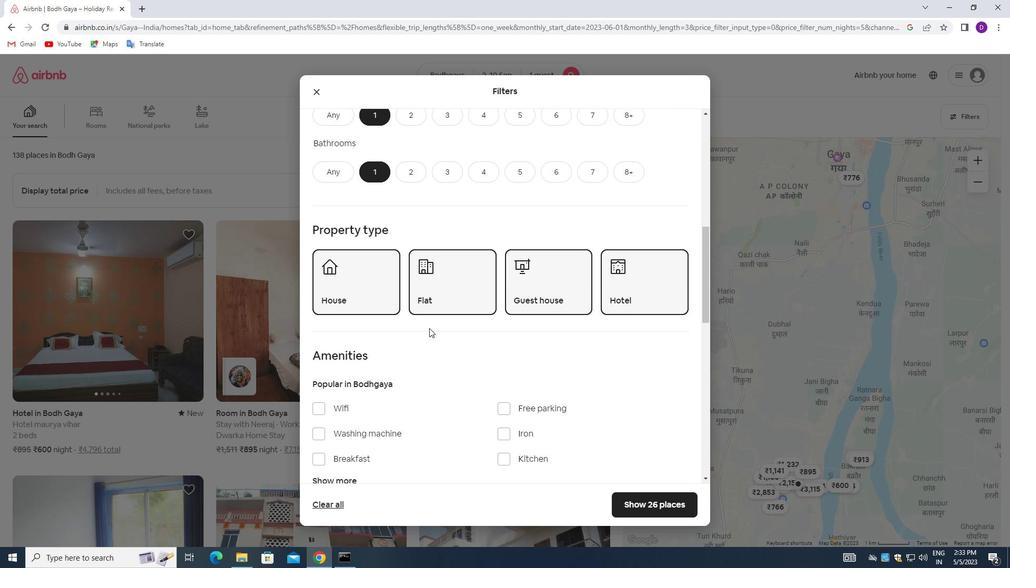 
Action: Mouse moved to (320, 280)
Screenshot: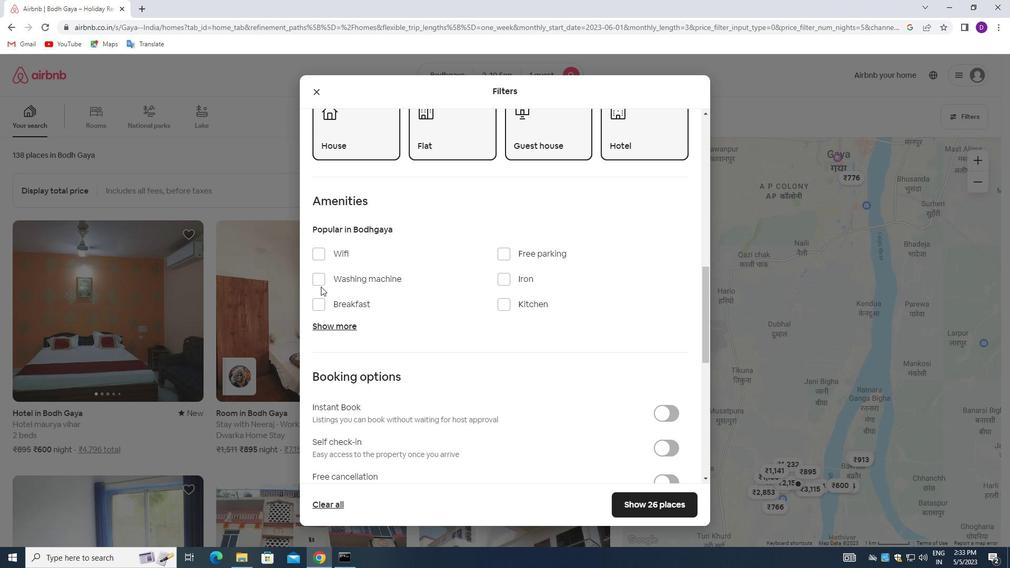 
Action: Mouse pressed left at (320, 280)
Screenshot: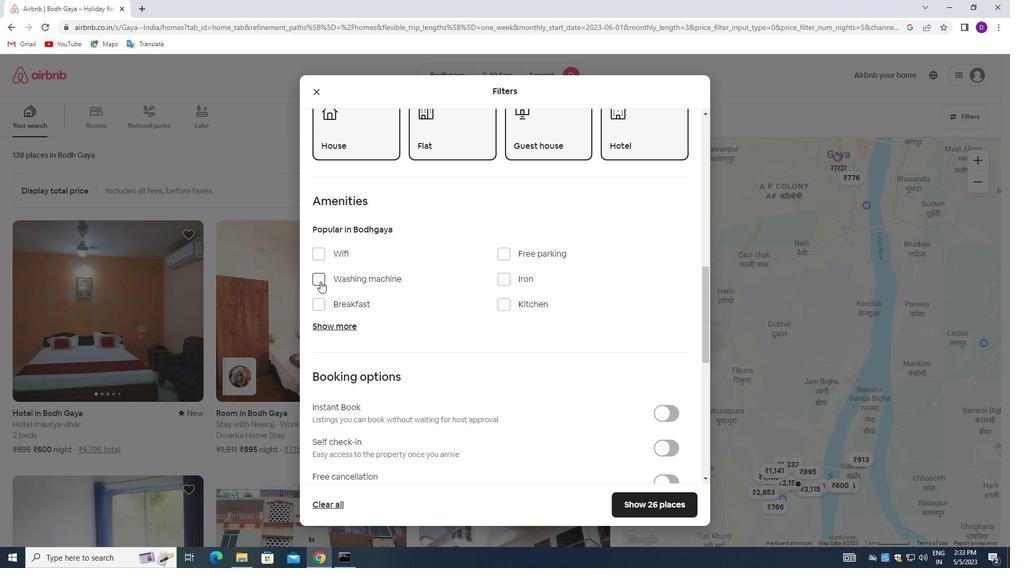 
Action: Mouse moved to (525, 367)
Screenshot: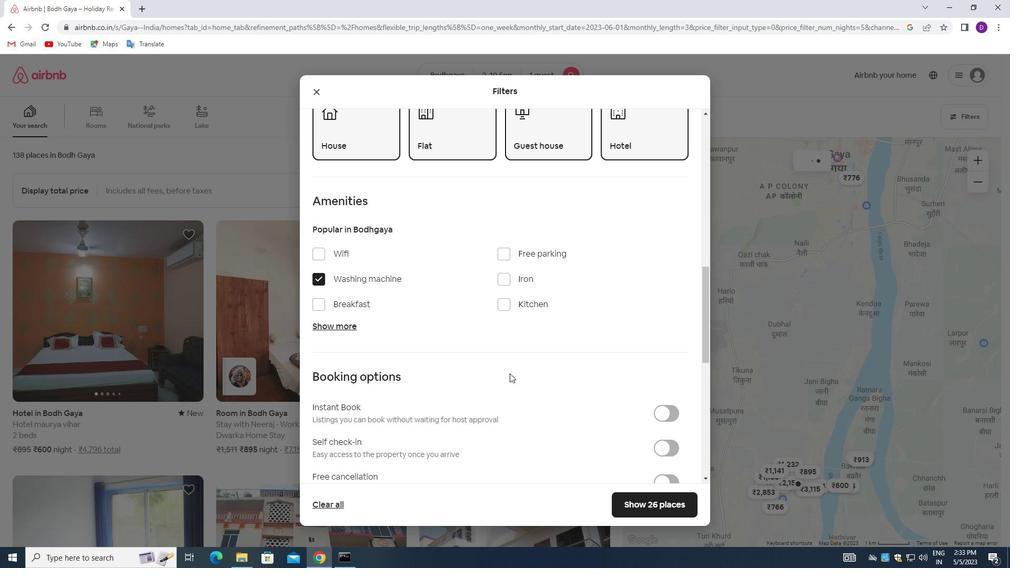 
Action: Mouse scrolled (525, 366) with delta (0, 0)
Screenshot: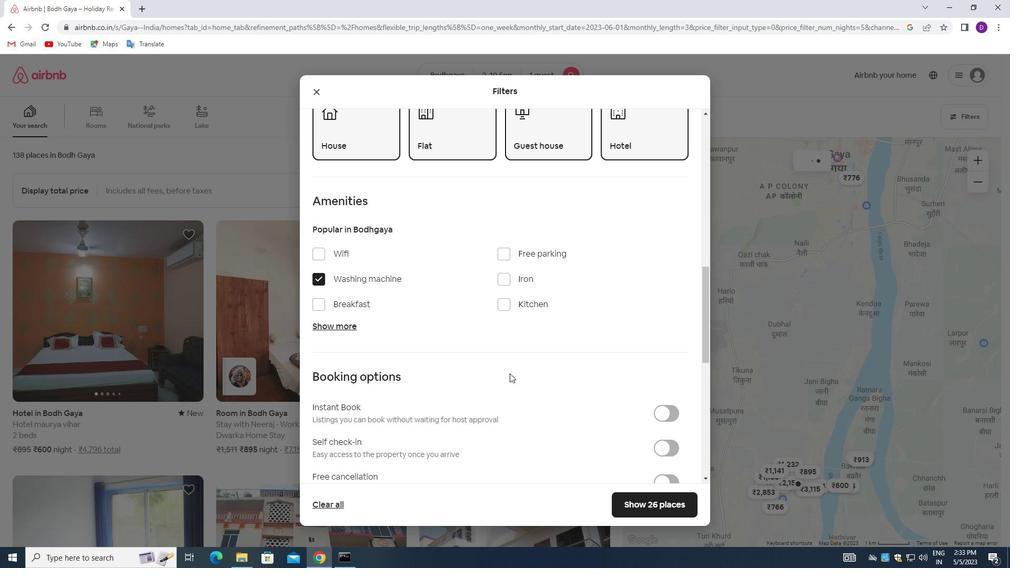 
Action: Mouse moved to (539, 363)
Screenshot: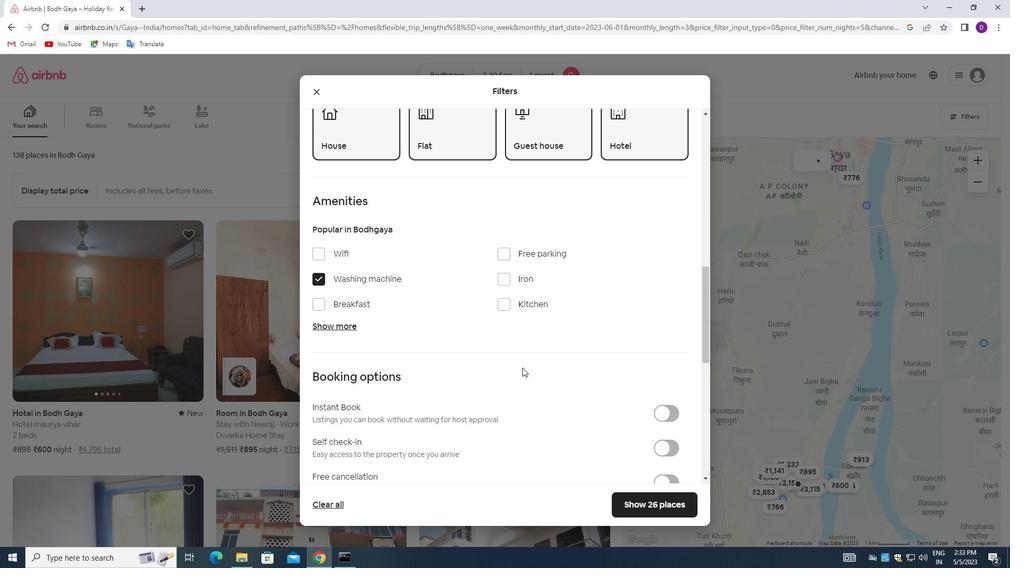 
Action: Mouse scrolled (539, 363) with delta (0, 0)
Screenshot: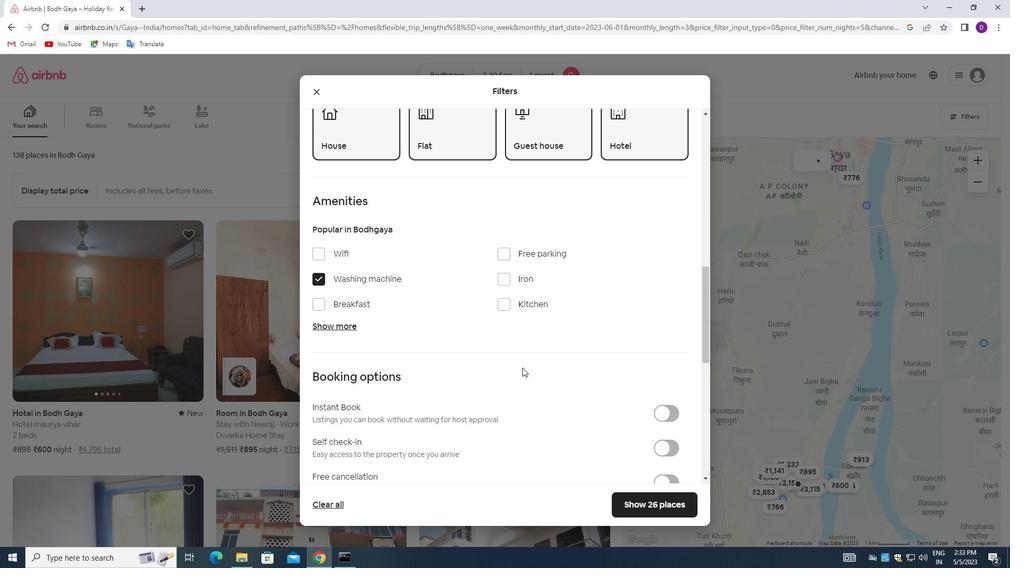 
Action: Mouse moved to (662, 346)
Screenshot: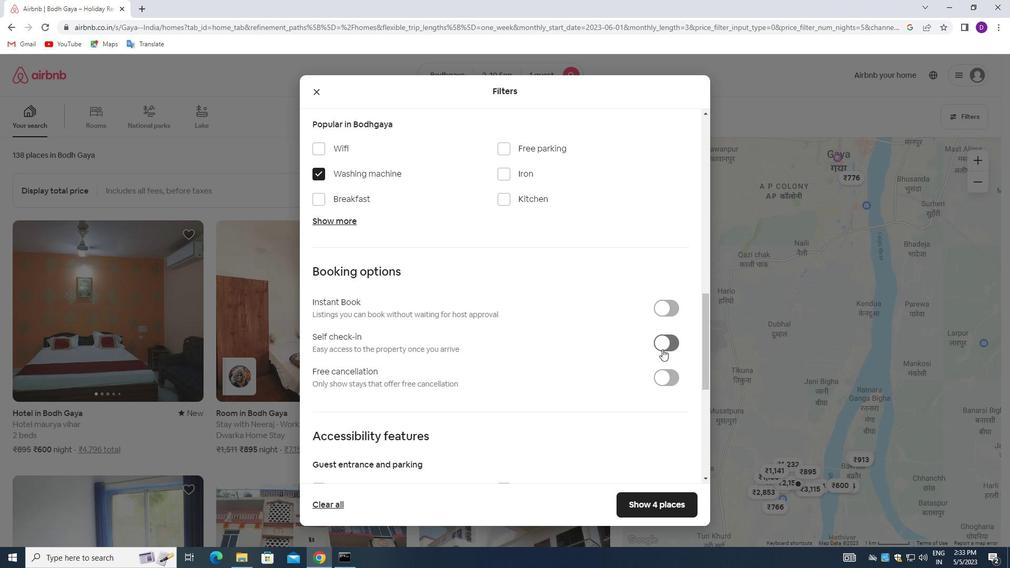 
Action: Mouse pressed left at (662, 346)
Screenshot: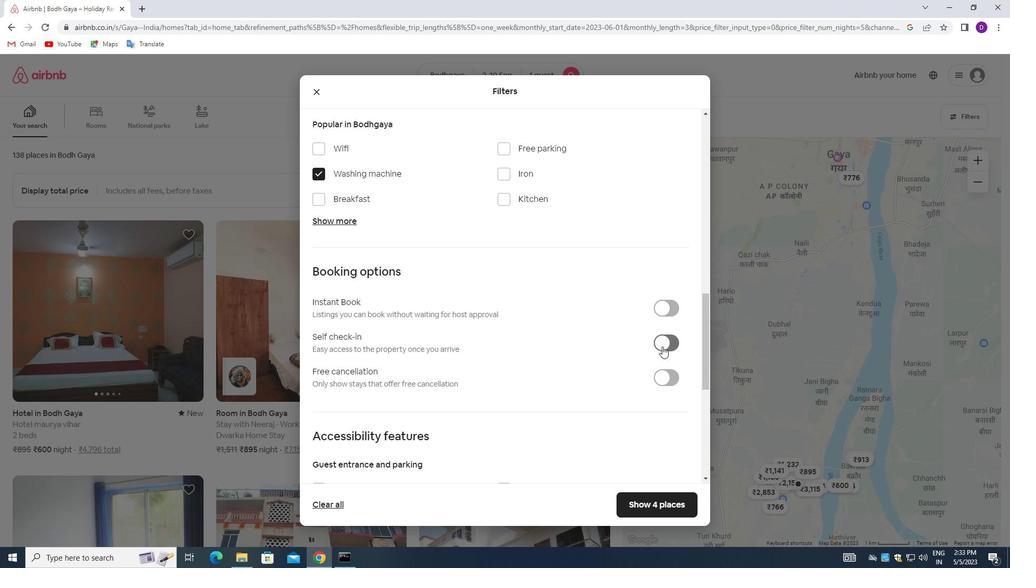 
Action: Mouse moved to (502, 344)
Screenshot: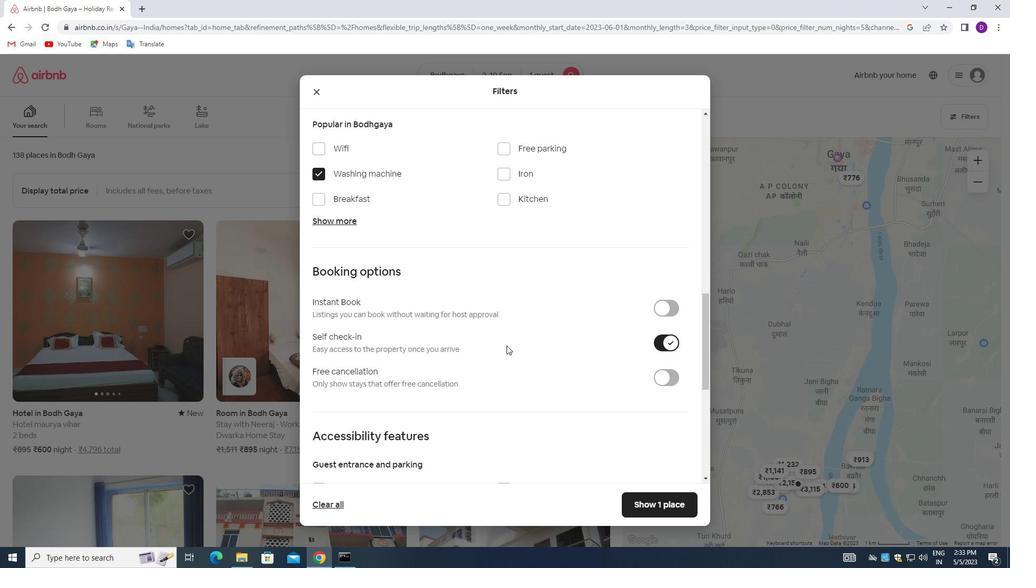
Action: Mouse scrolled (502, 343) with delta (0, 0)
Screenshot: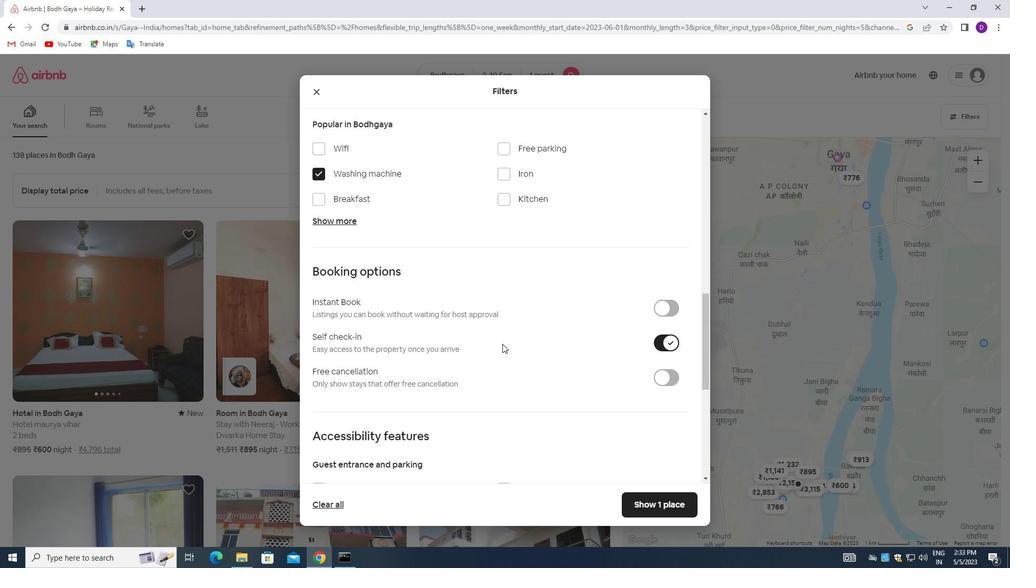 
Action: Mouse moved to (500, 331)
Screenshot: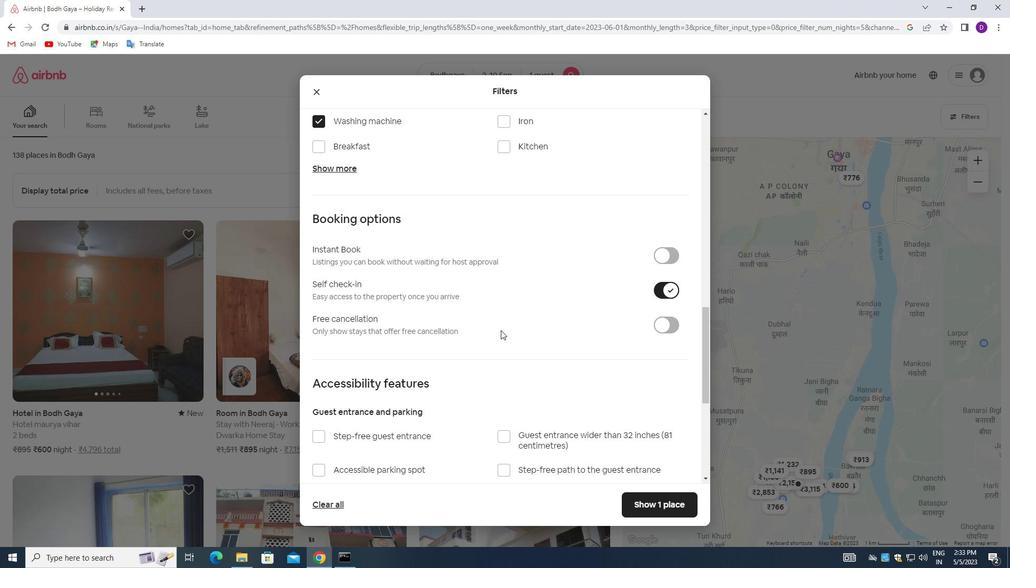 
Action: Mouse scrolled (500, 330) with delta (0, 0)
Screenshot: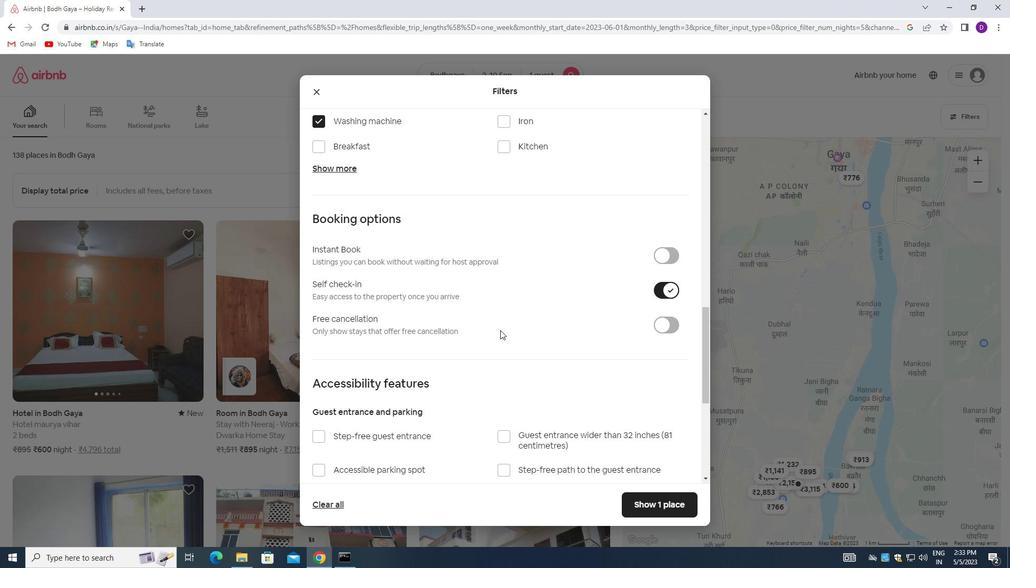 
Action: Mouse moved to (507, 334)
Screenshot: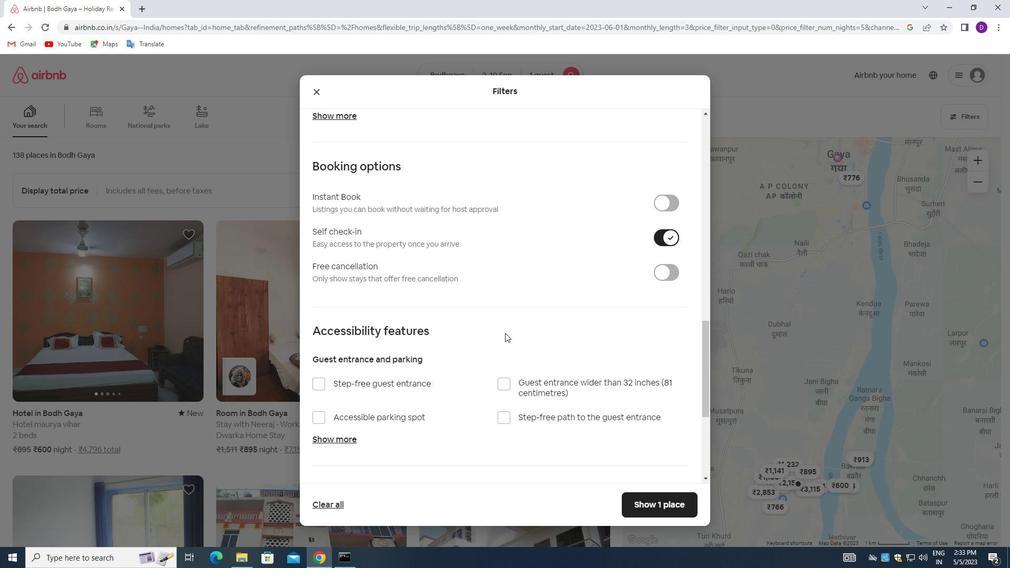 
Action: Mouse scrolled (507, 334) with delta (0, 0)
Screenshot: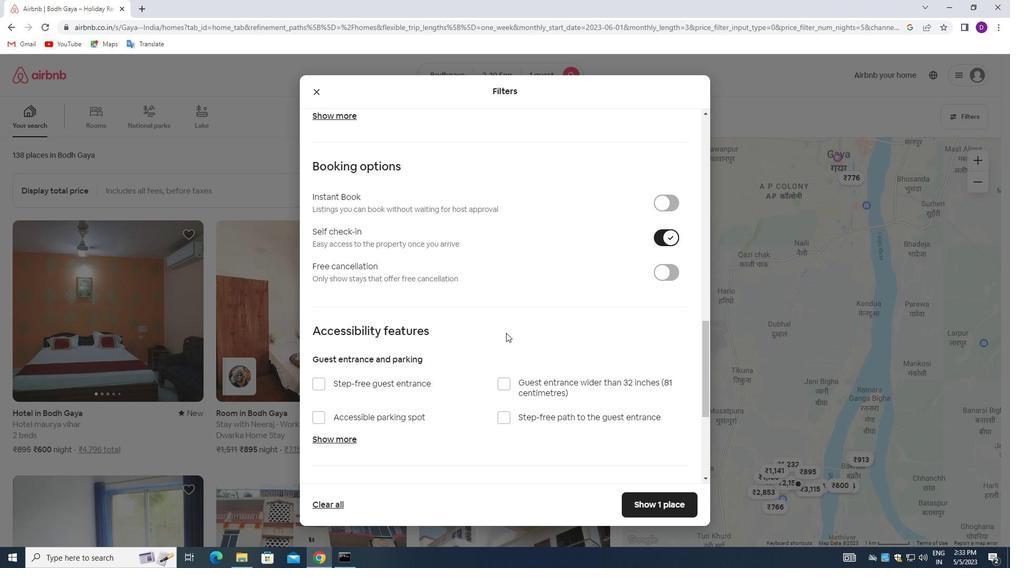 
Action: Mouse scrolled (507, 334) with delta (0, 0)
Screenshot: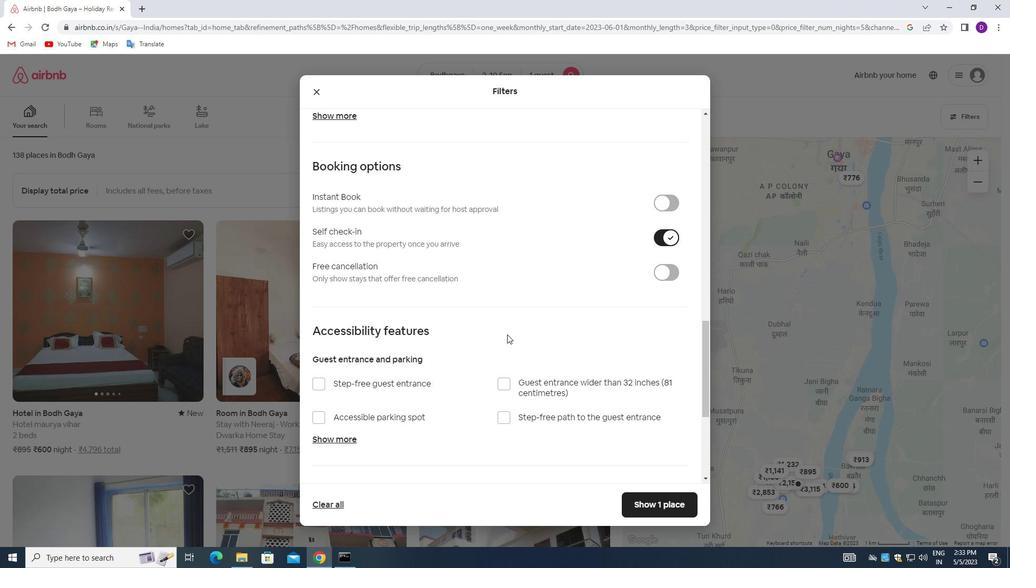 
Action: Mouse moved to (507, 336)
Screenshot: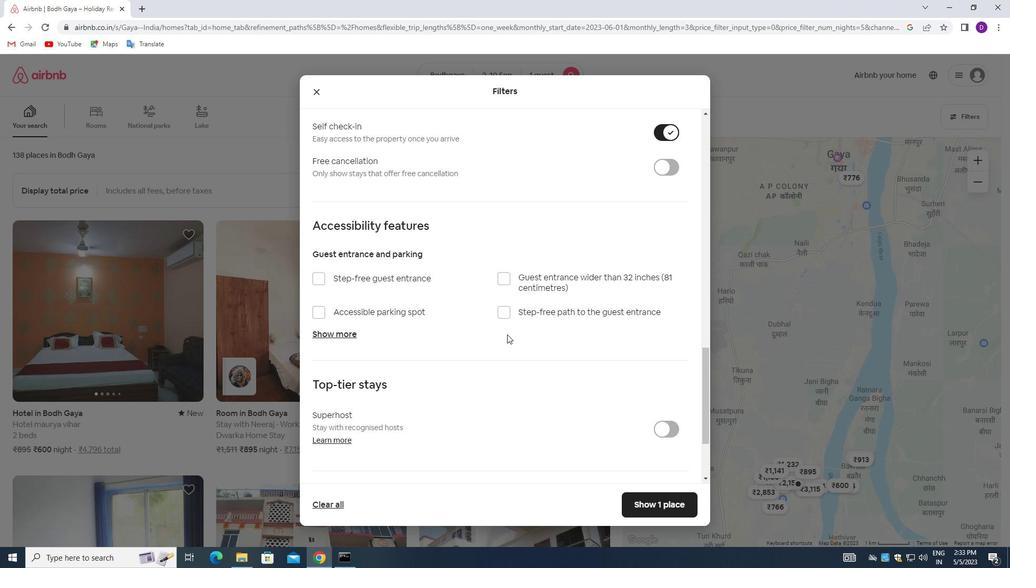 
Action: Mouse scrolled (507, 336) with delta (0, 0)
Screenshot: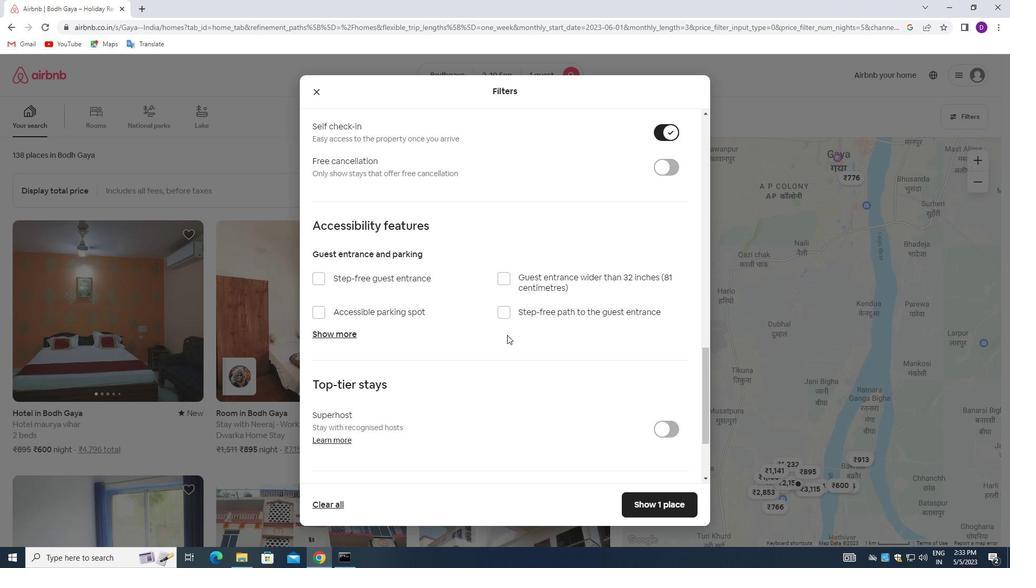 
Action: Mouse moved to (507, 337)
Screenshot: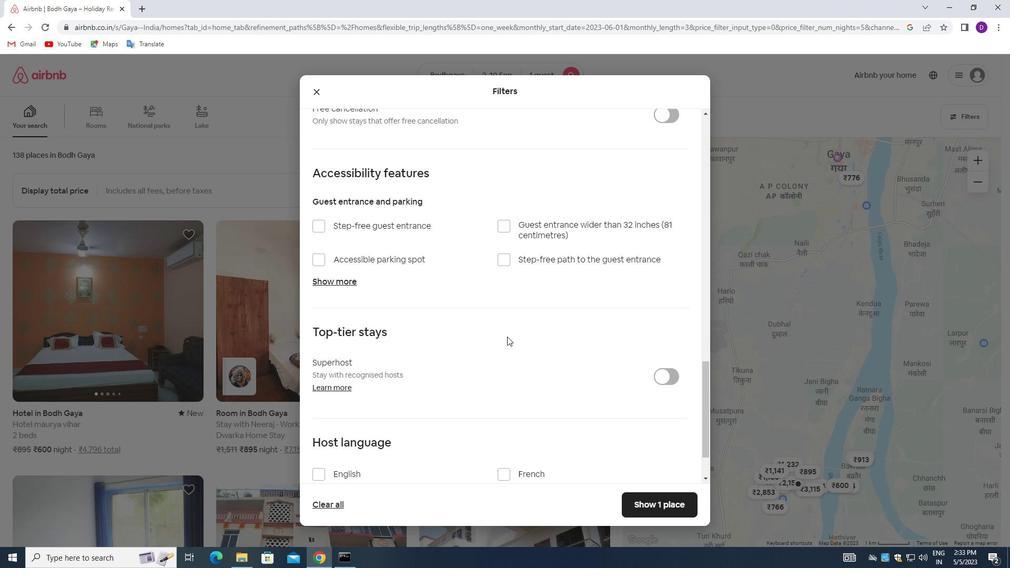 
Action: Mouse scrolled (507, 338) with delta (0, 0)
Screenshot: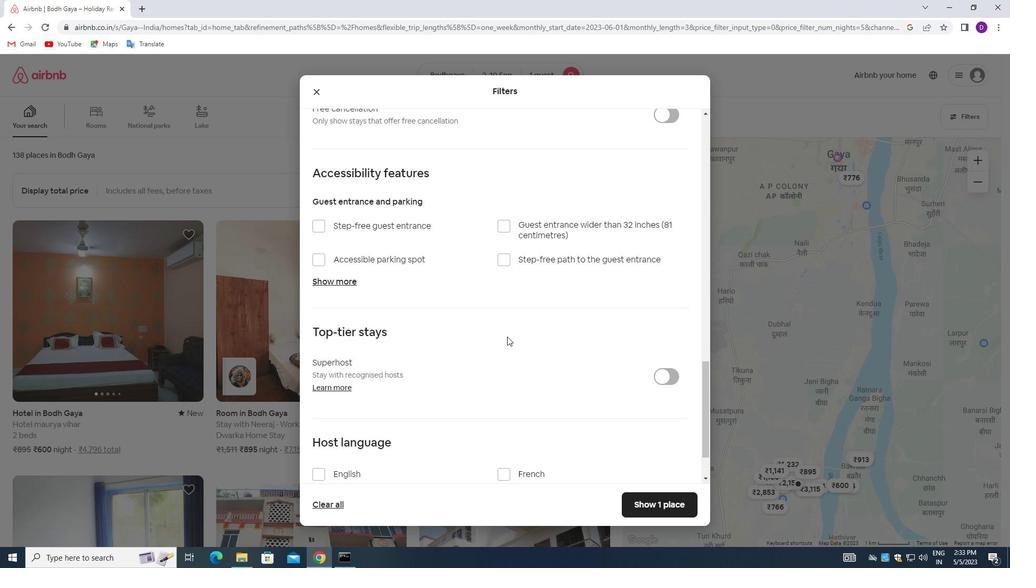 
Action: Mouse scrolled (507, 338) with delta (0, 0)
Screenshot: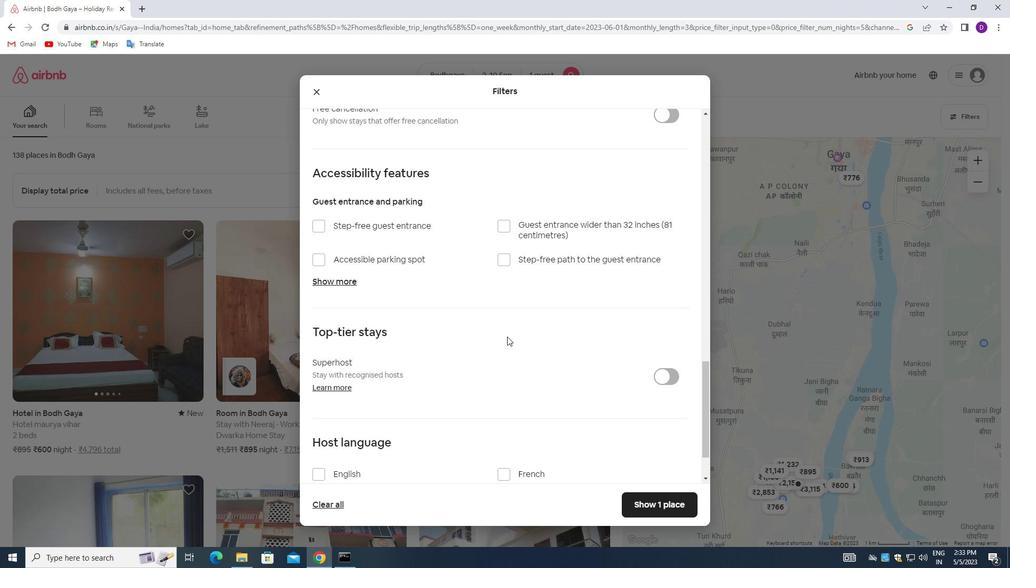 
Action: Mouse scrolled (507, 337) with delta (0, 0)
Screenshot: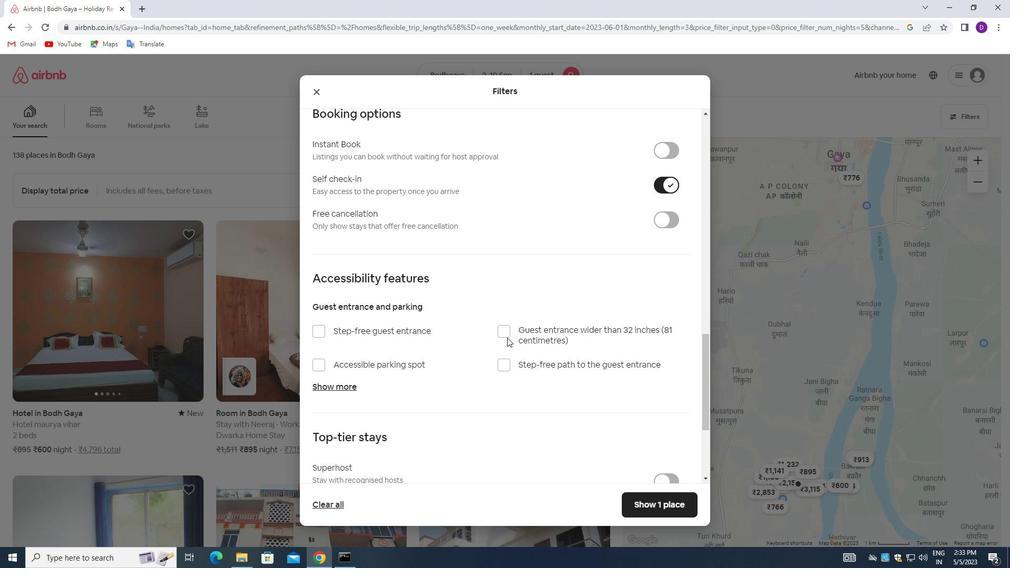 
Action: Mouse moved to (487, 352)
Screenshot: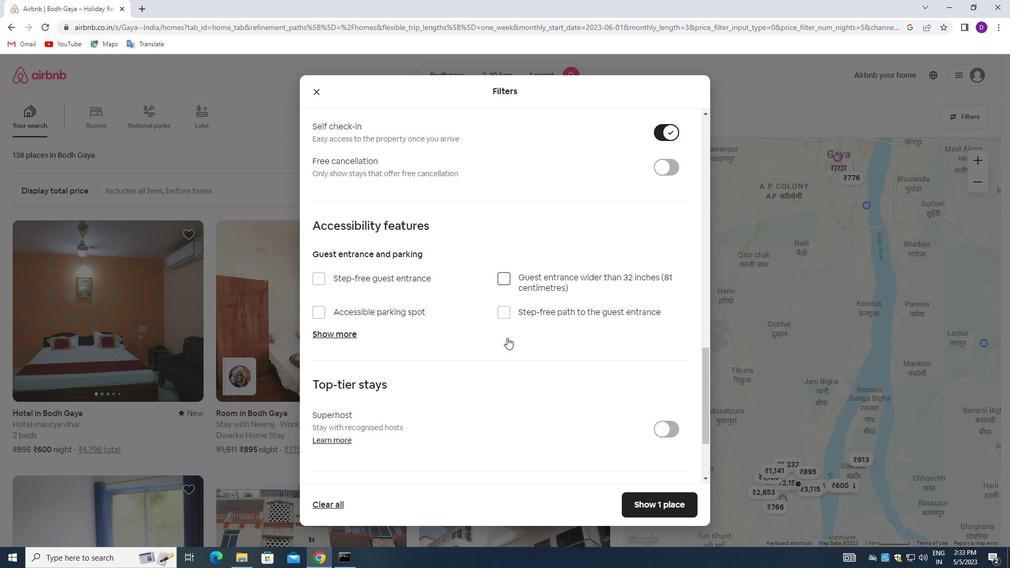
Action: Mouse scrolled (487, 352) with delta (0, 0)
Screenshot: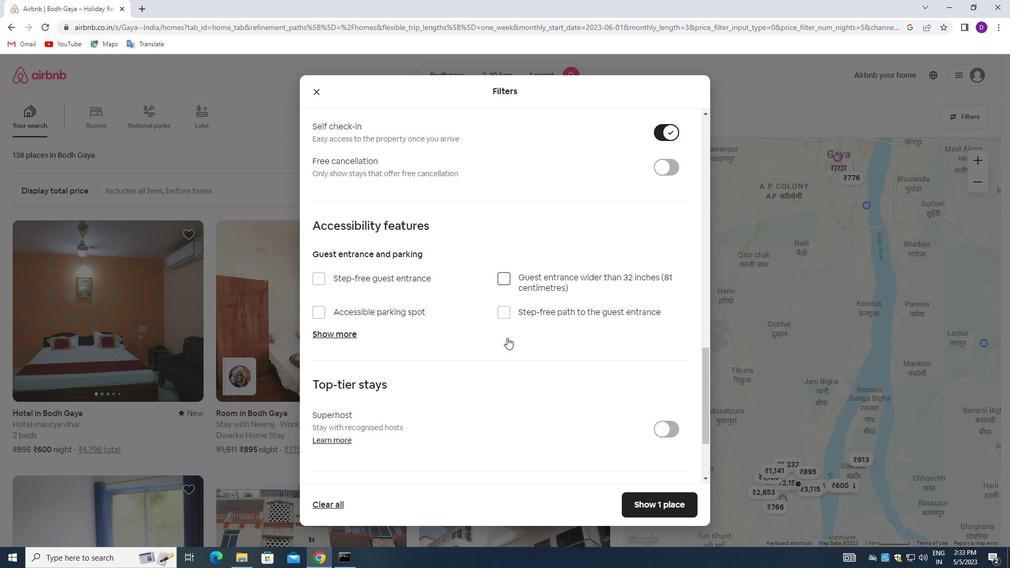
Action: Mouse moved to (474, 364)
Screenshot: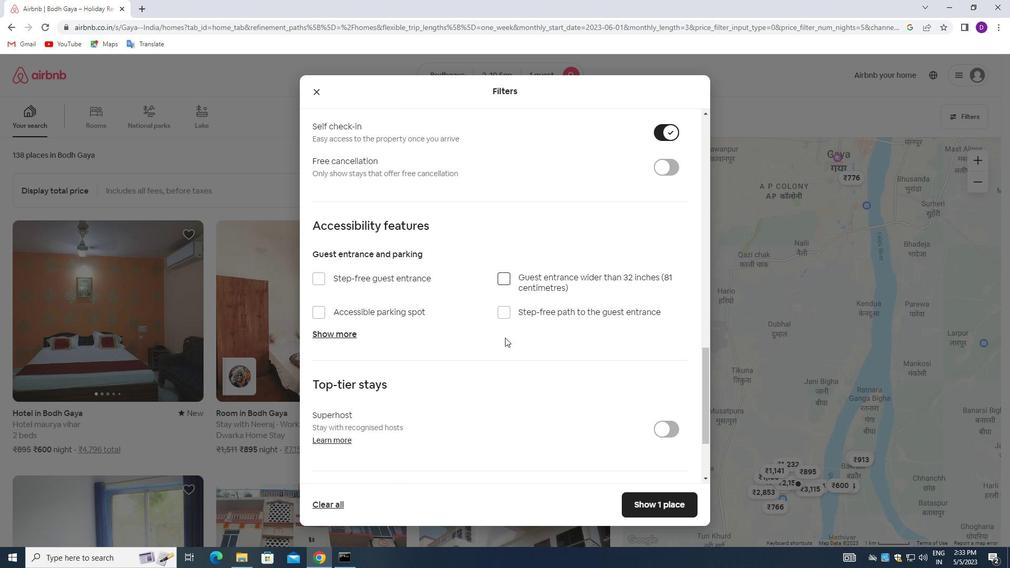 
Action: Mouse scrolled (474, 363) with delta (0, 0)
Screenshot: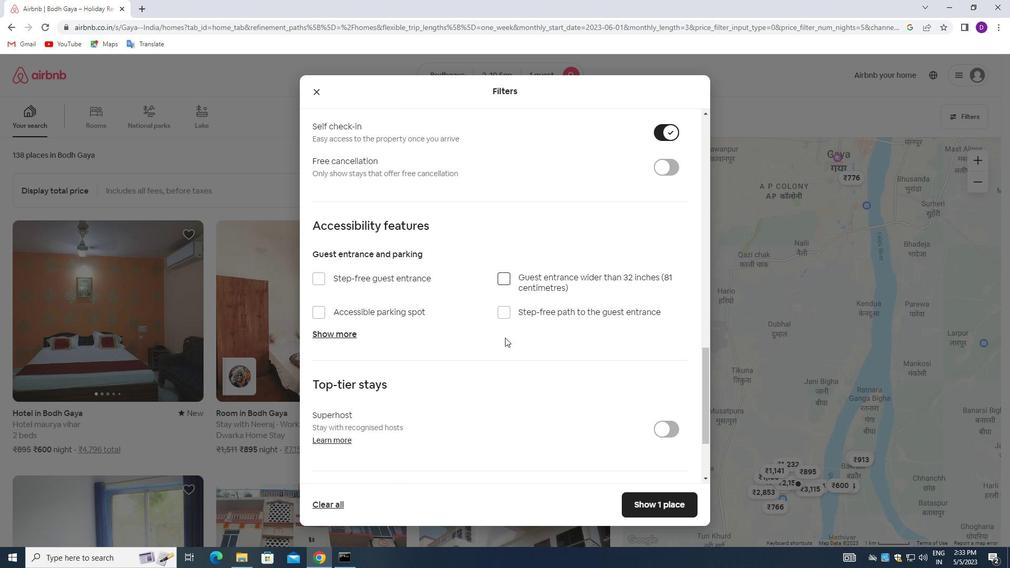 
Action: Mouse moved to (471, 368)
Screenshot: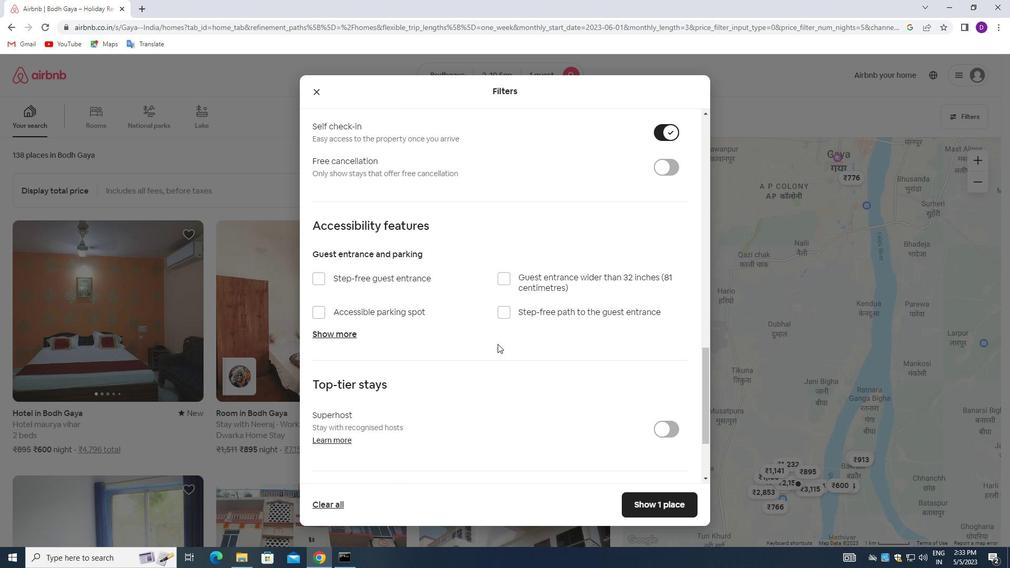 
Action: Mouse scrolled (471, 367) with delta (0, 0)
Screenshot: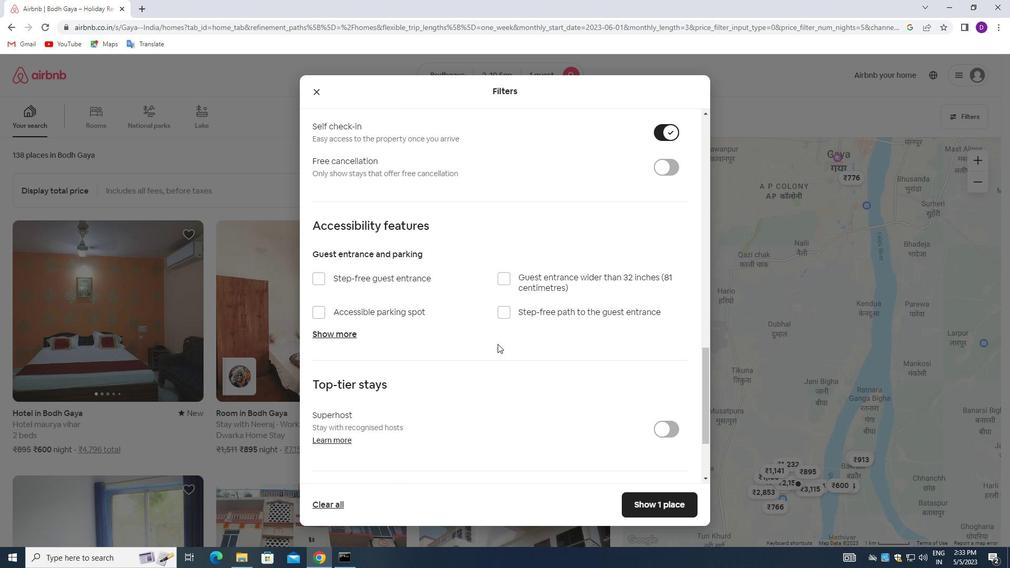 
Action: Mouse moved to (470, 370)
Screenshot: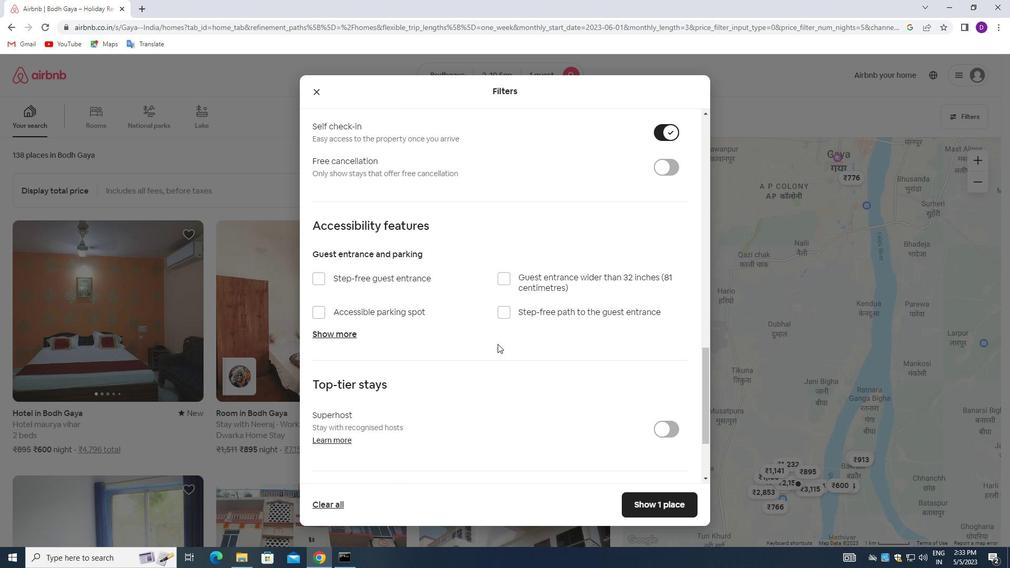 
Action: Mouse scrolled (470, 369) with delta (0, 0)
Screenshot: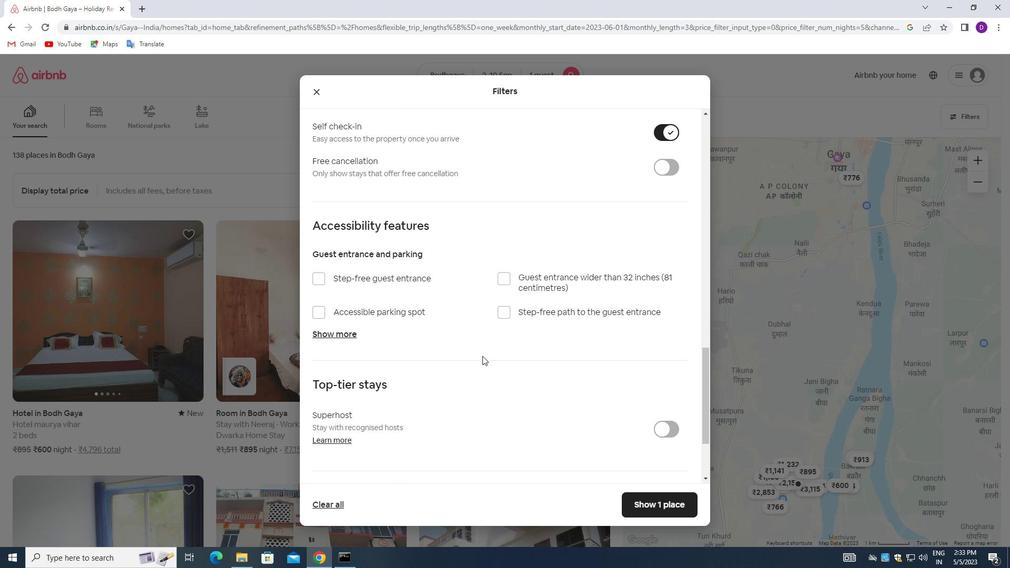 
Action: Mouse moved to (454, 382)
Screenshot: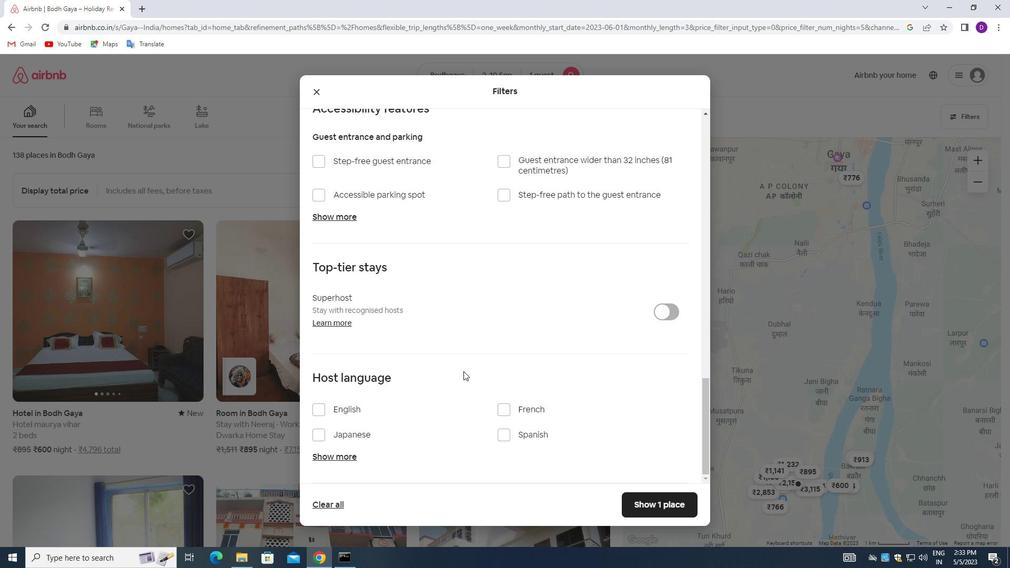 
Action: Mouse scrolled (454, 381) with delta (0, 0)
Screenshot: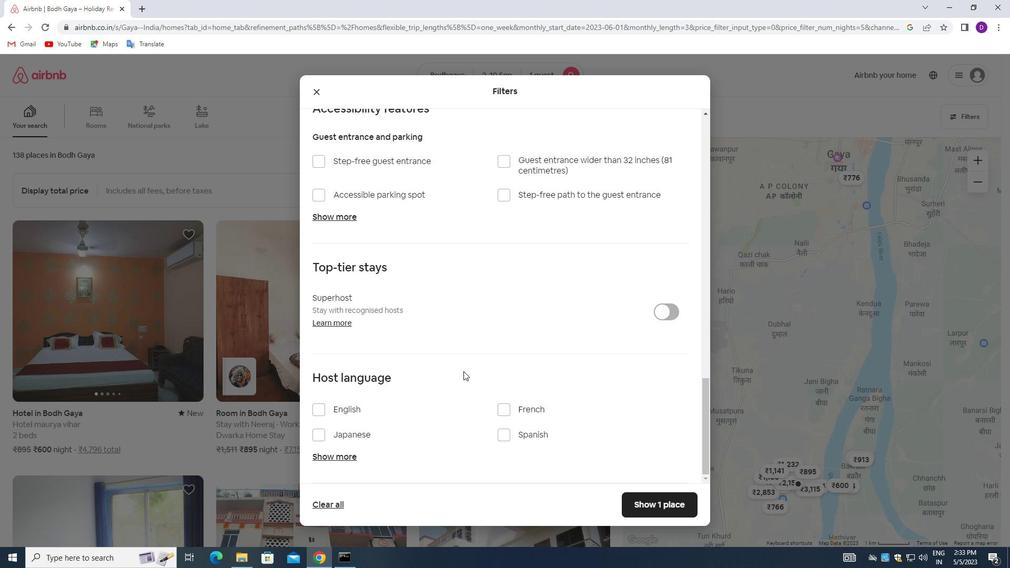 
Action: Mouse moved to (450, 385)
Screenshot: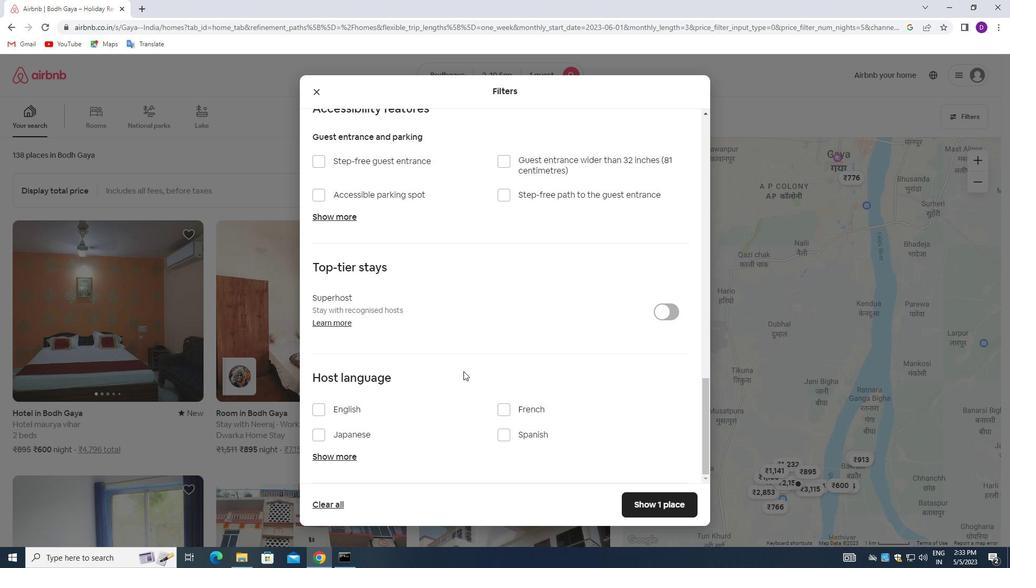 
Action: Mouse scrolled (450, 385) with delta (0, 0)
Screenshot: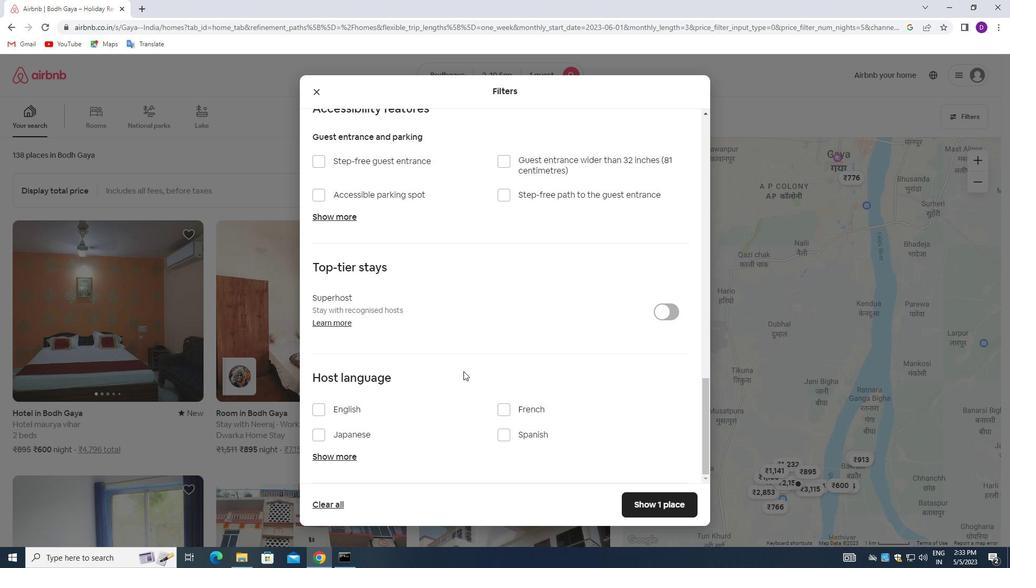 
Action: Mouse moved to (316, 413)
Screenshot: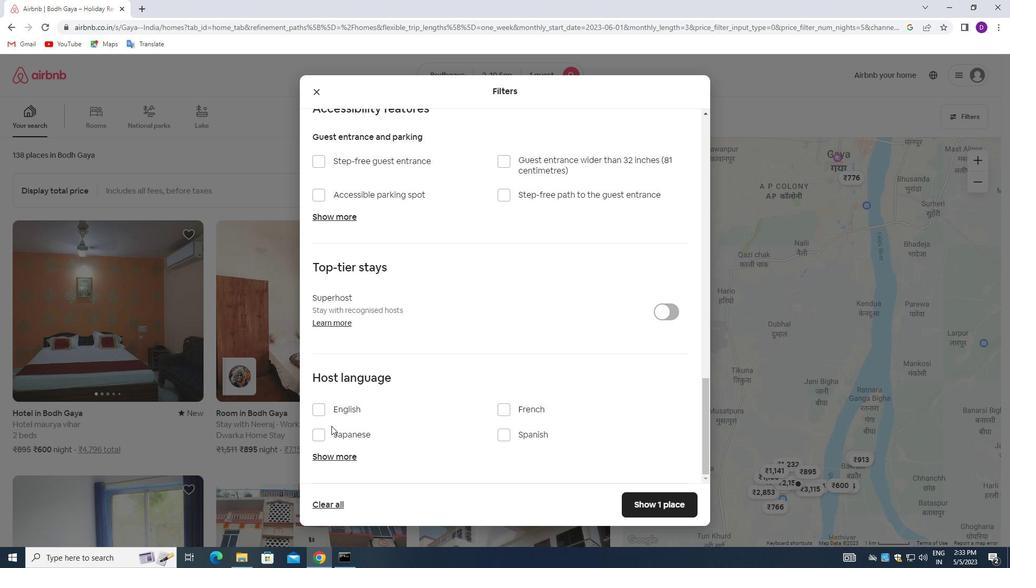 
Action: Mouse pressed left at (316, 413)
Screenshot: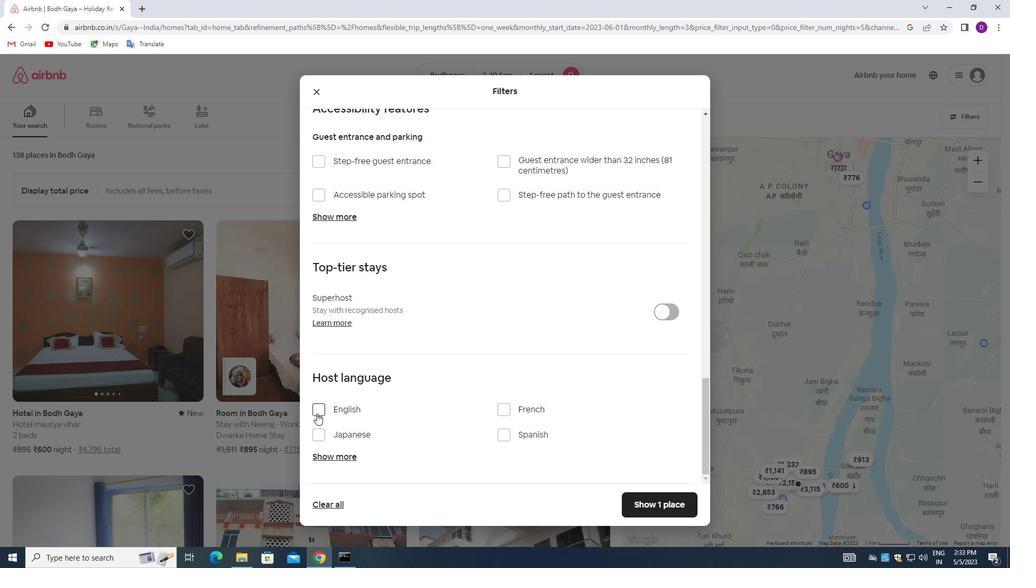 
Action: Mouse moved to (629, 498)
Screenshot: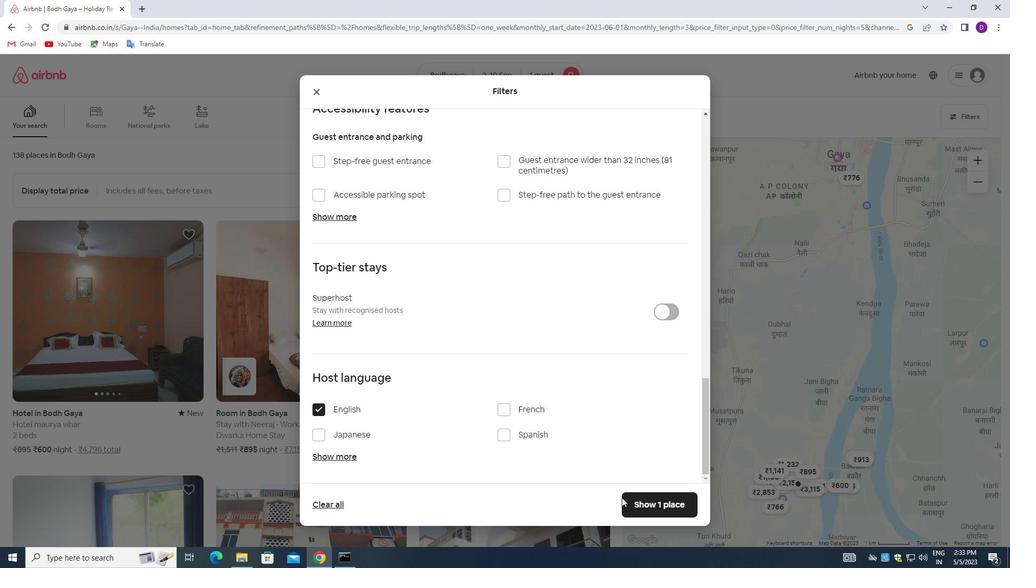 
Action: Mouse pressed left at (629, 498)
Screenshot: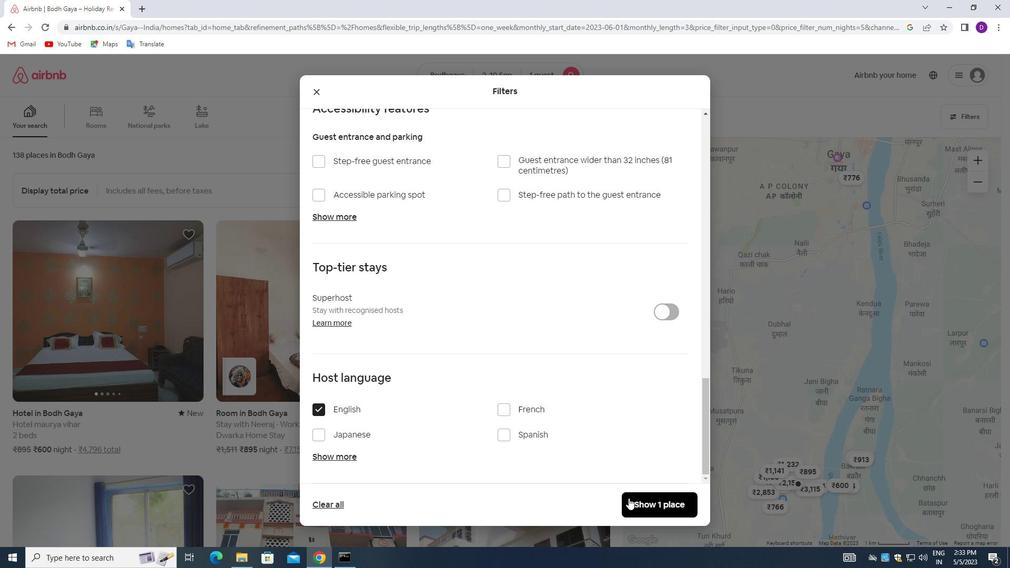 
Action: Mouse moved to (514, 336)
Screenshot: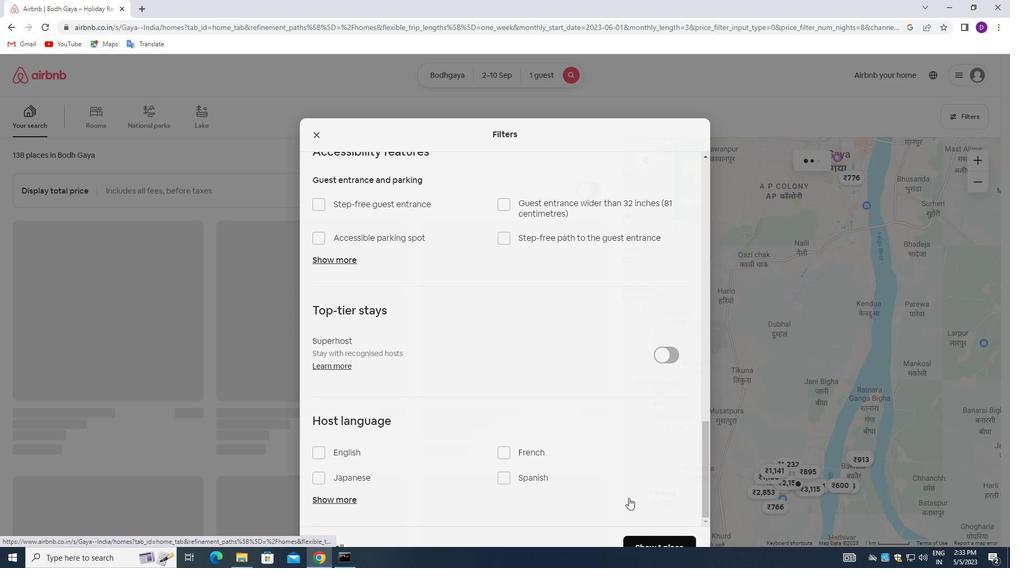 
